 Task: Toggle the preview mark editor selection .
Action: Mouse moved to (17, 578)
Screenshot: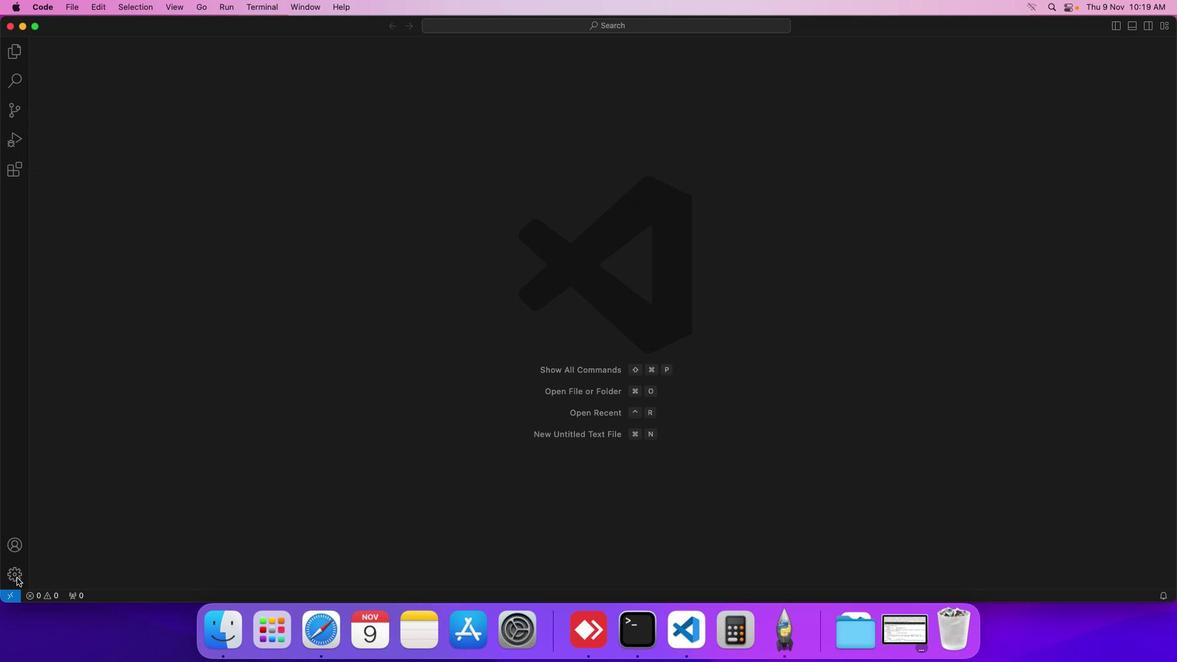
Action: Mouse pressed left at (17, 578)
Screenshot: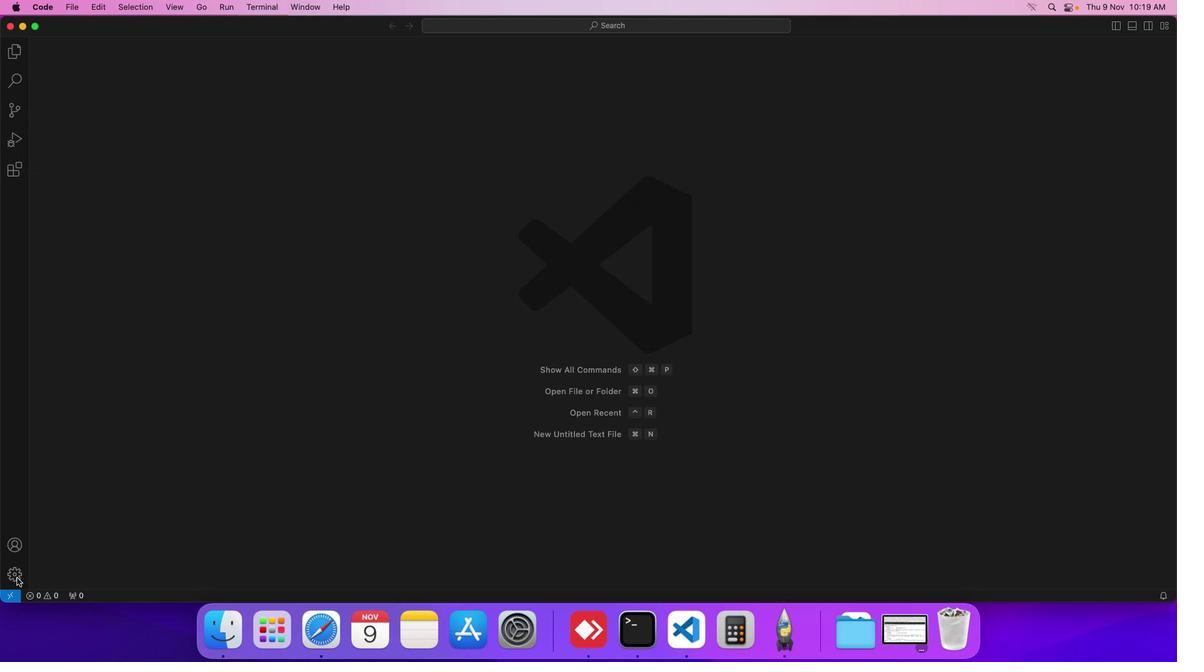 
Action: Mouse moved to (118, 481)
Screenshot: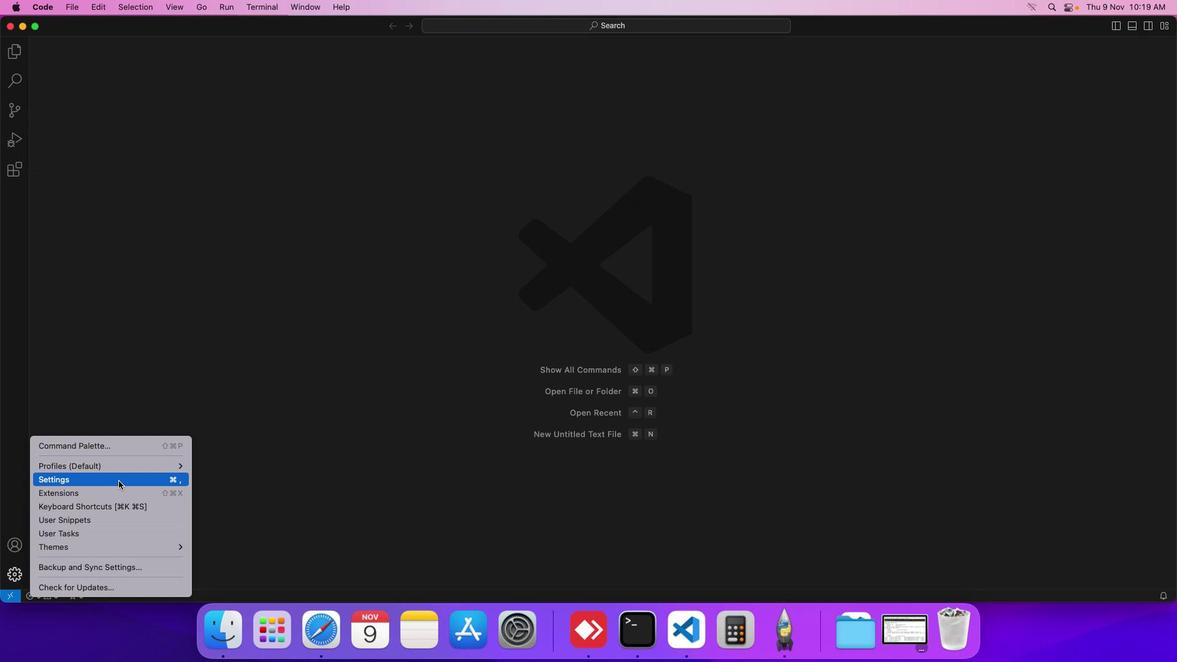 
Action: Mouse pressed left at (118, 481)
Screenshot: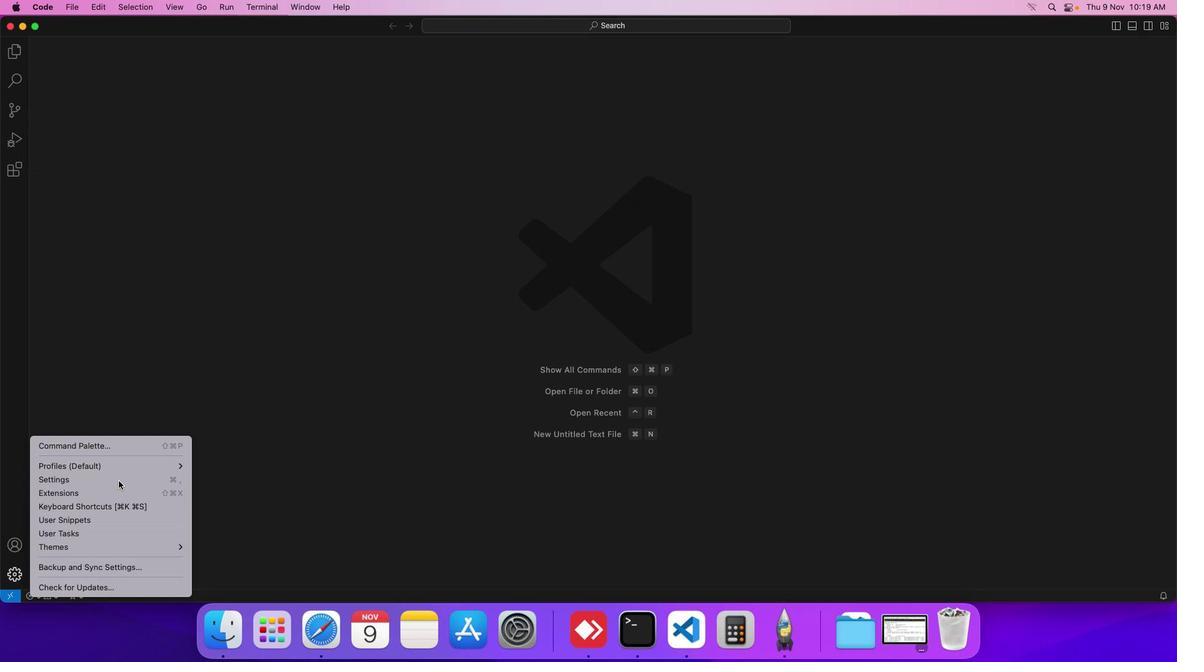 
Action: Mouse moved to (300, 220)
Screenshot: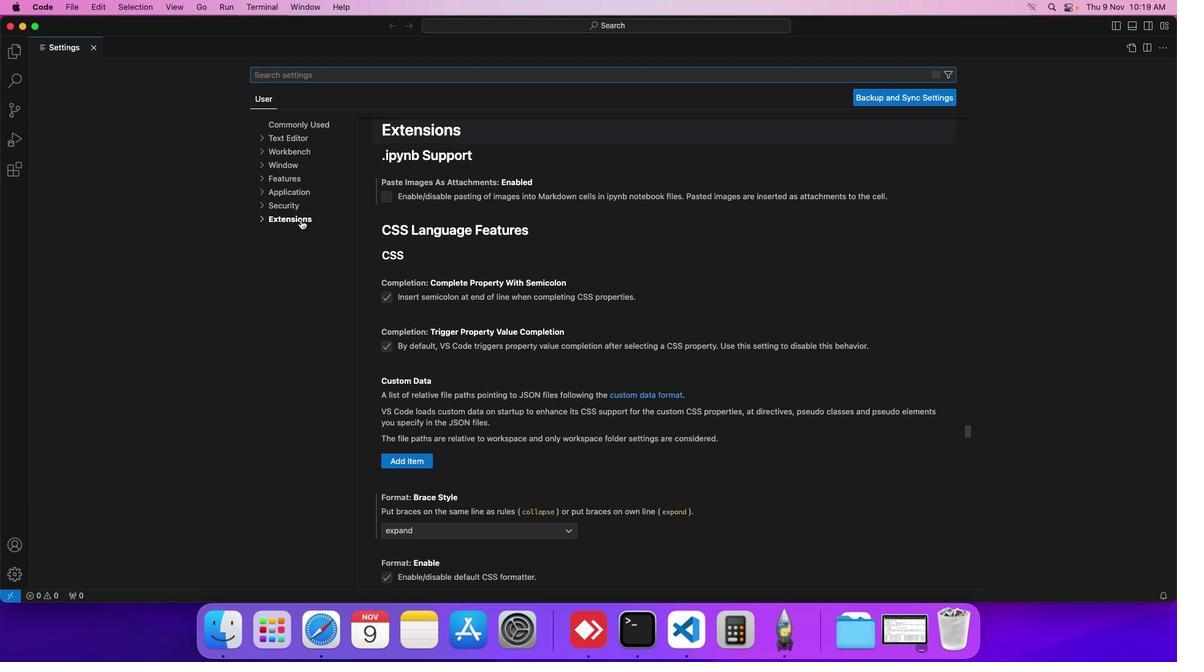 
Action: Mouse pressed left at (300, 220)
Screenshot: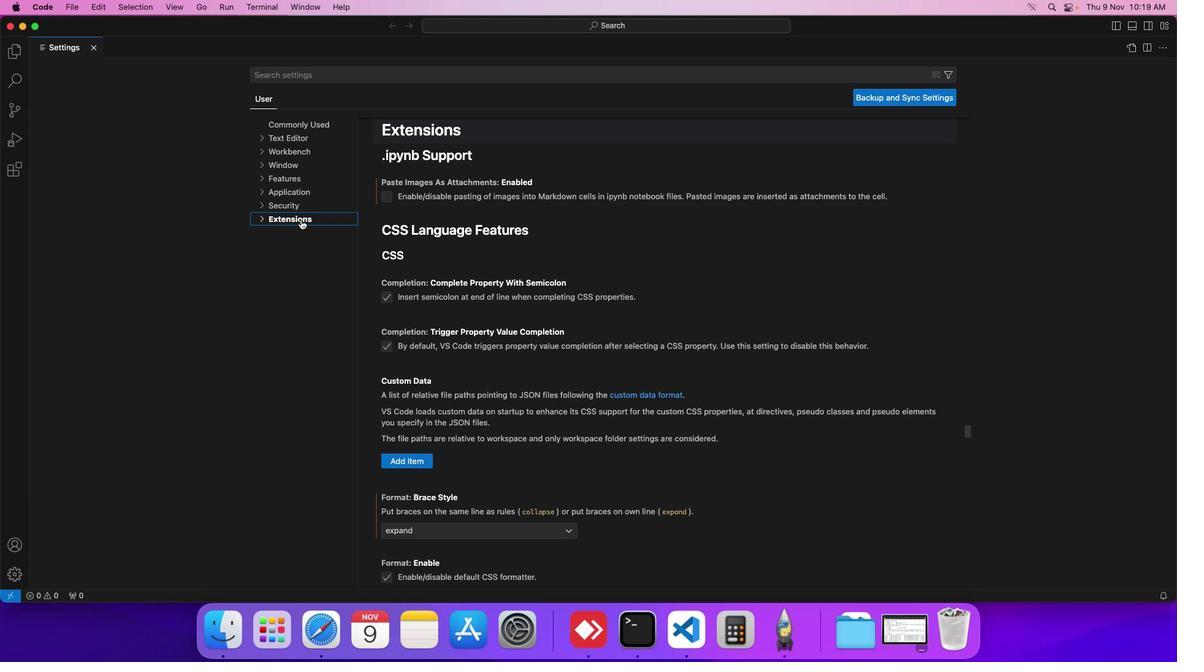
Action: Mouse moved to (288, 379)
Screenshot: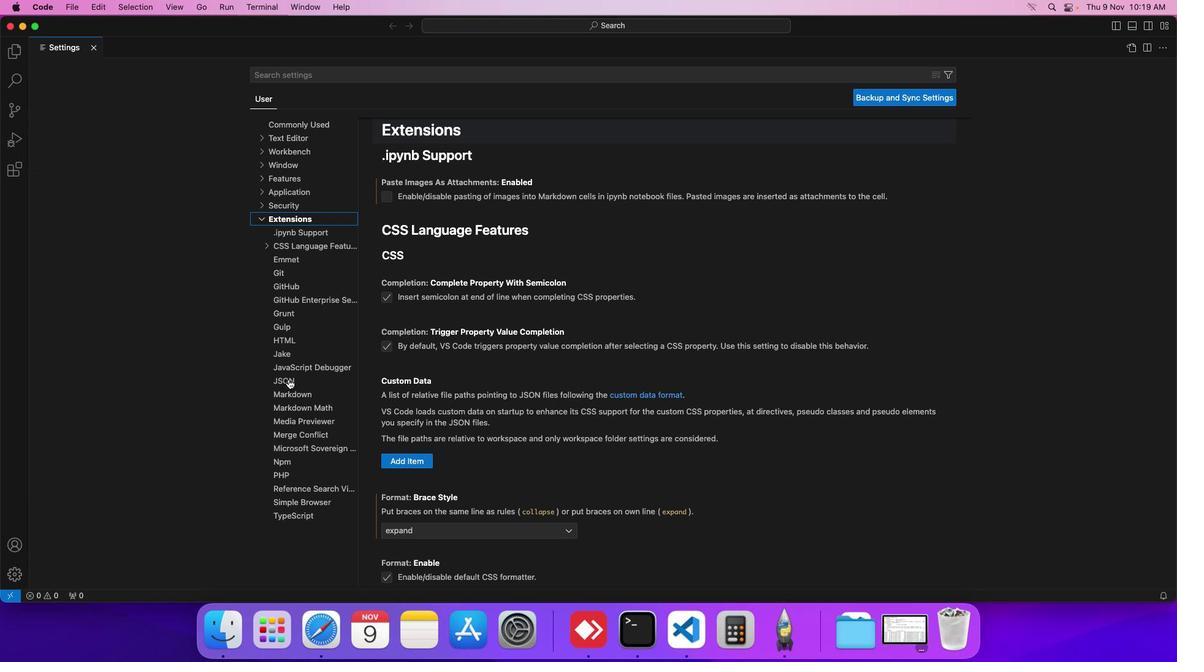 
Action: Mouse pressed left at (288, 379)
Screenshot: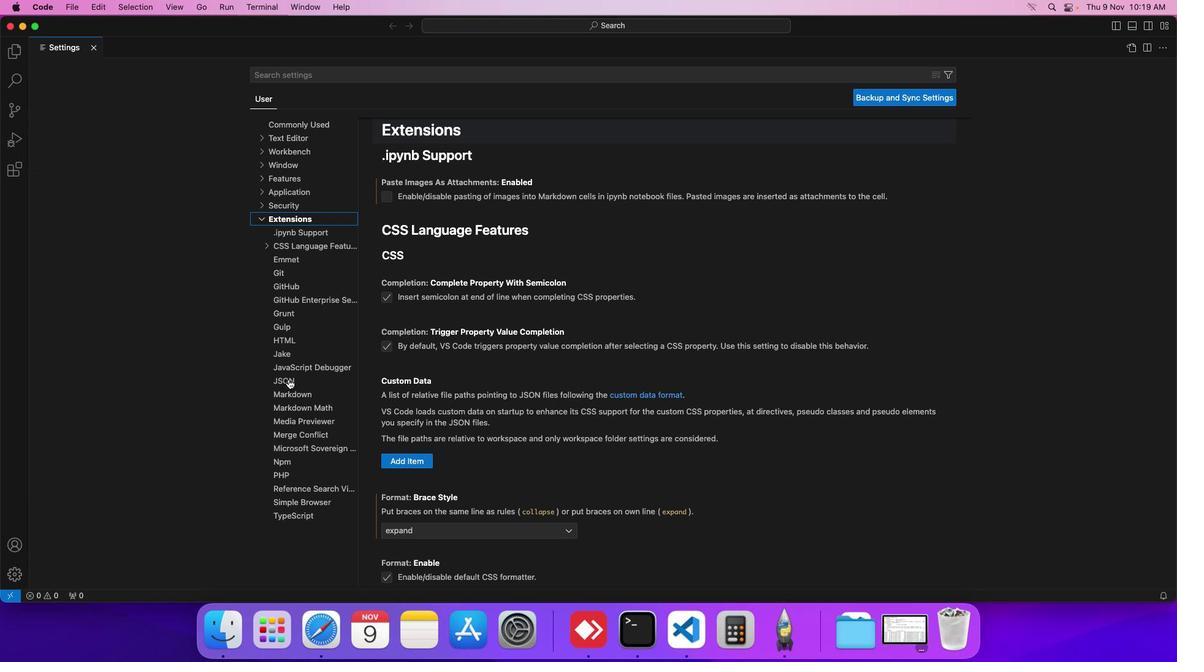 
Action: Mouse moved to (387, 410)
Screenshot: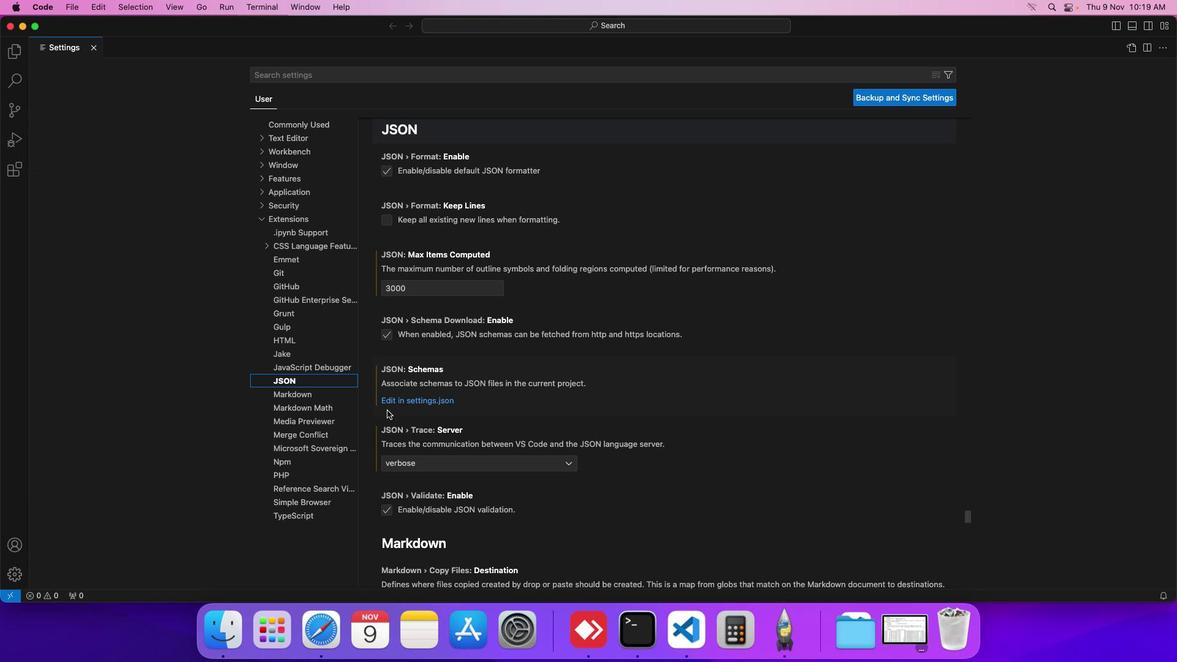 
Action: Mouse scrolled (387, 410) with delta (0, 0)
Screenshot: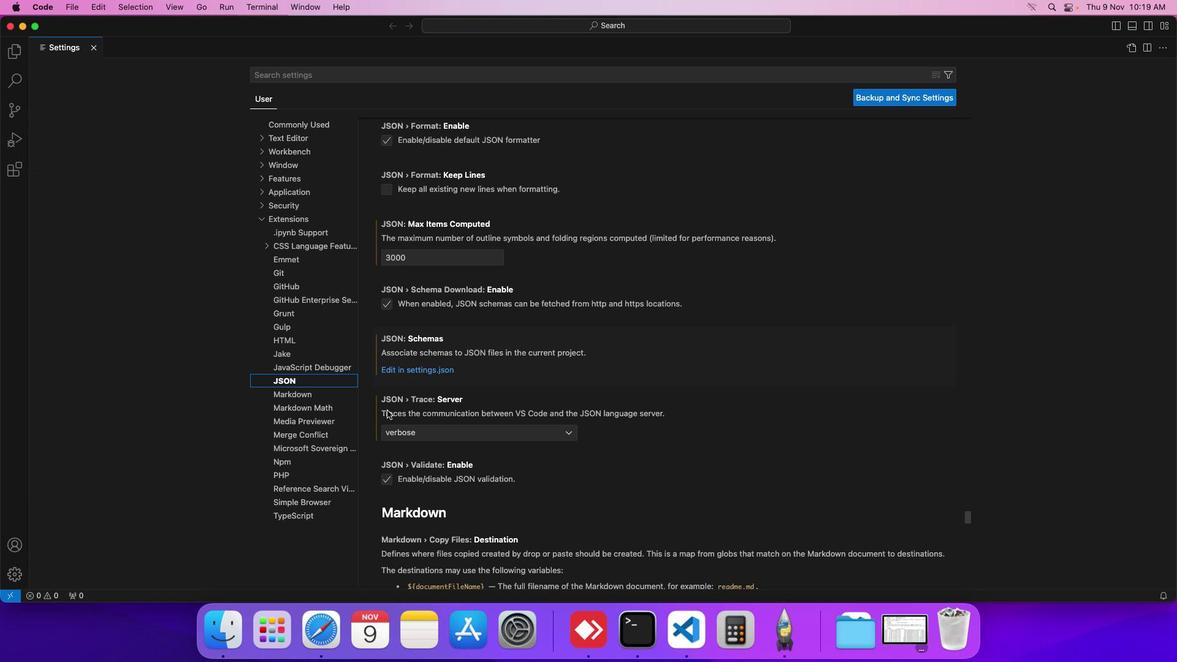 
Action: Mouse scrolled (387, 410) with delta (0, 0)
Screenshot: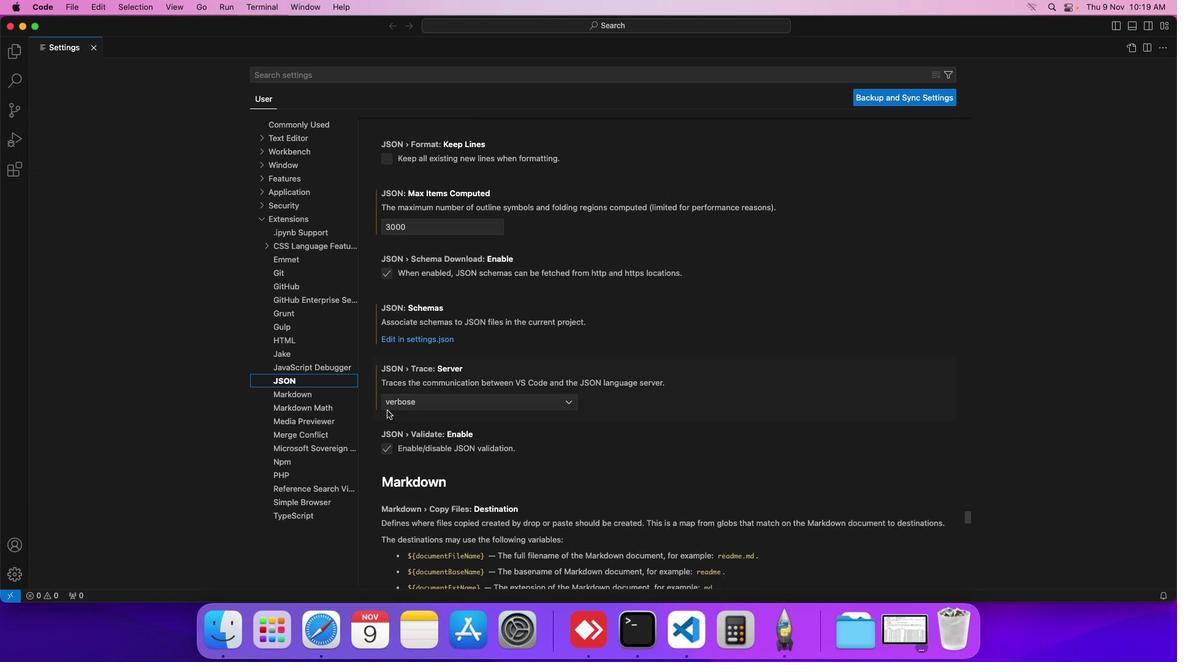 
Action: Mouse scrolled (387, 410) with delta (0, 0)
Screenshot: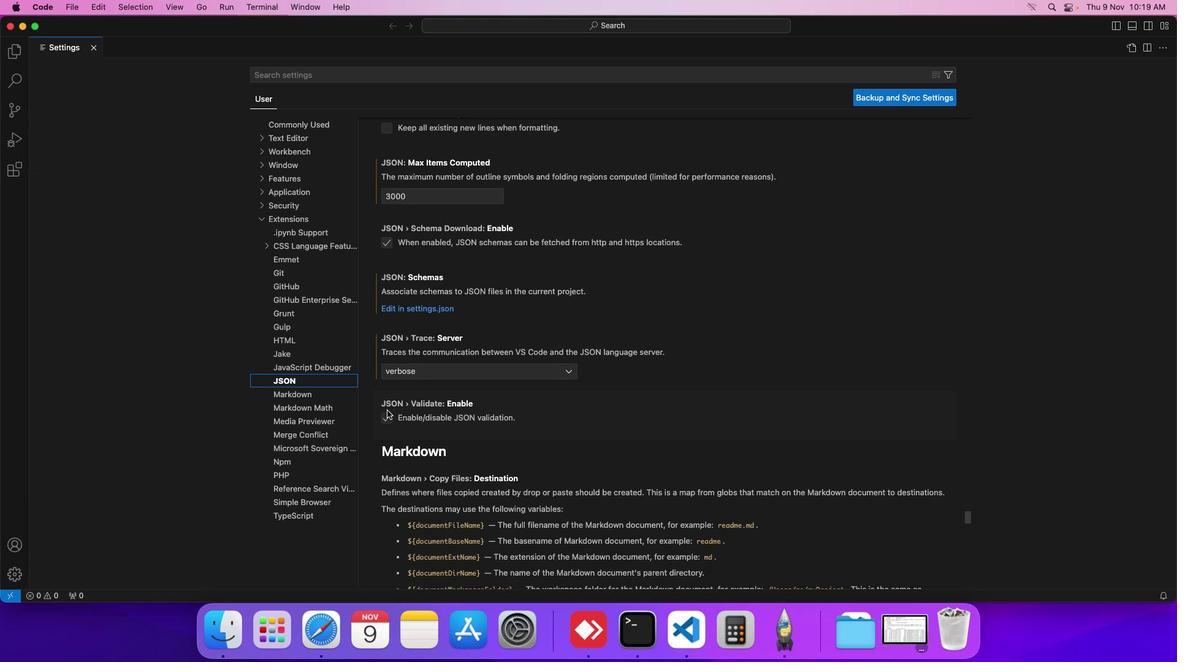 
Action: Mouse scrolled (387, 410) with delta (0, 0)
Screenshot: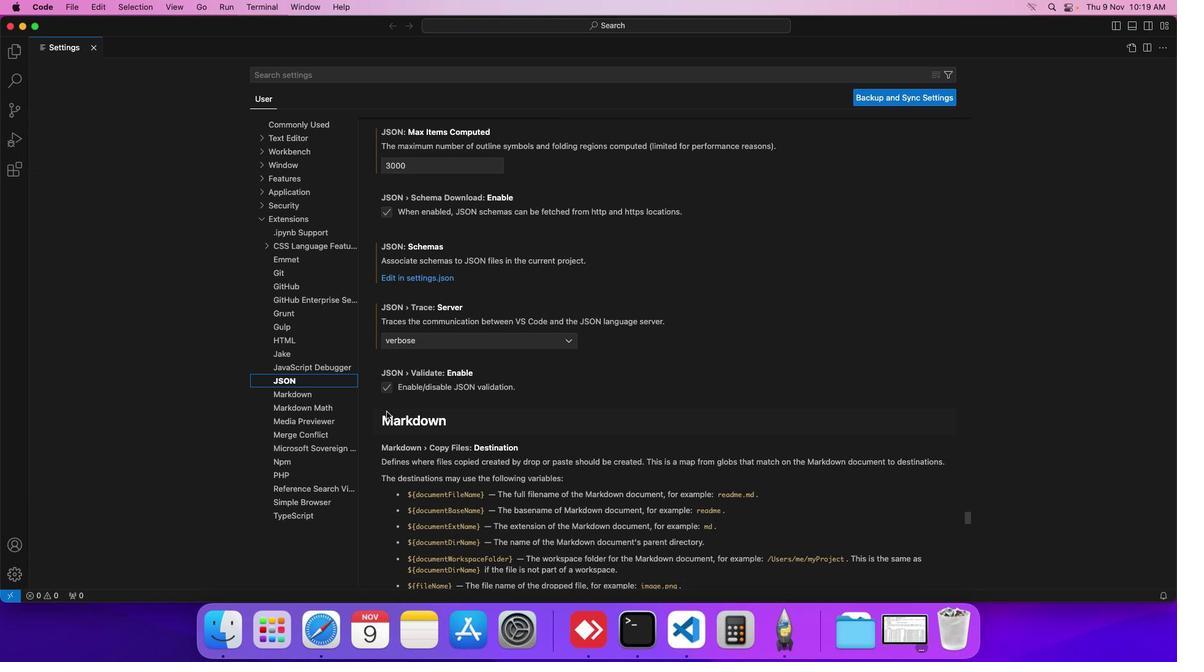 
Action: Mouse moved to (386, 412)
Screenshot: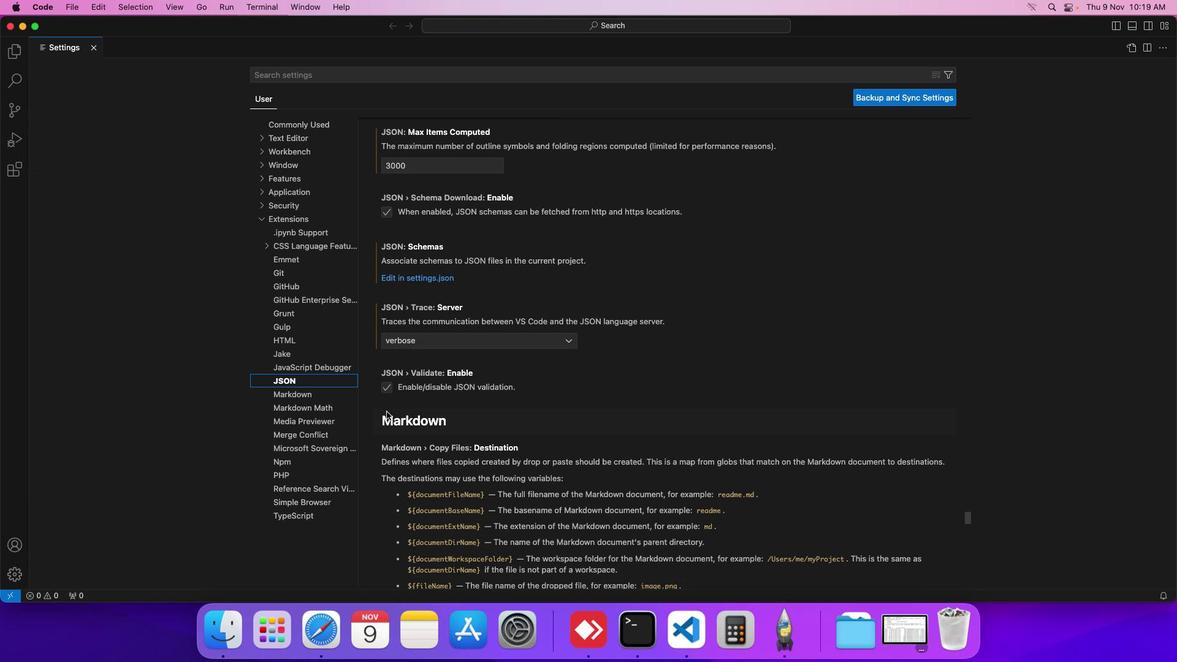 
Action: Mouse scrolled (386, 412) with delta (0, 0)
Screenshot: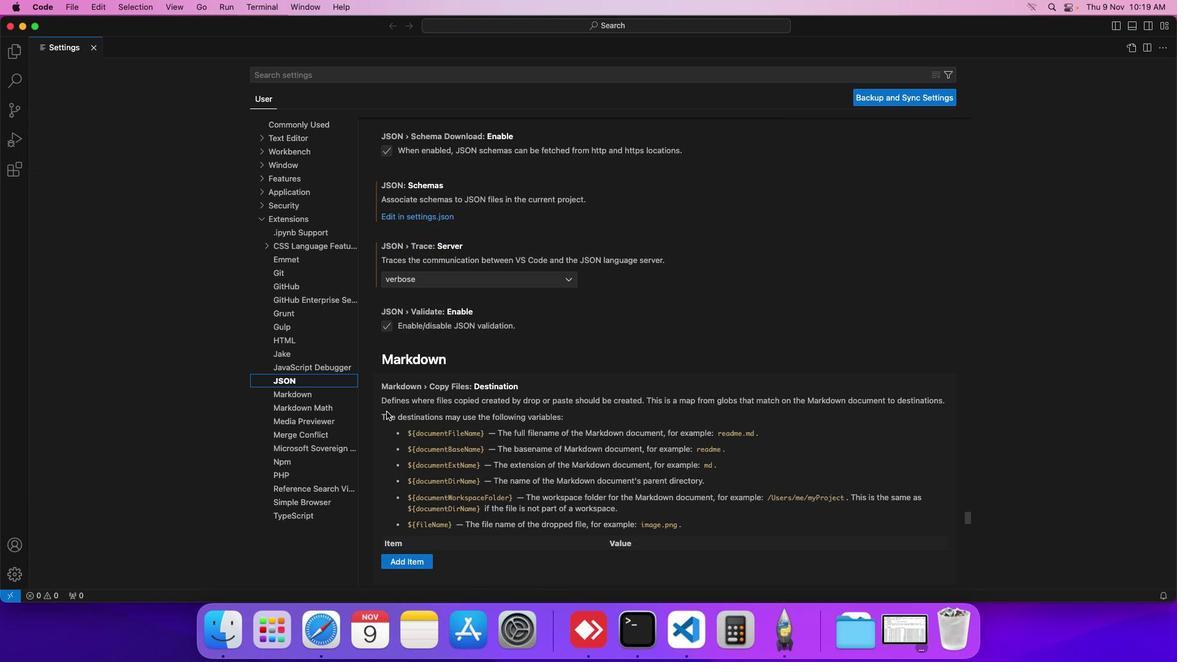 
Action: Mouse scrolled (386, 412) with delta (0, 0)
Screenshot: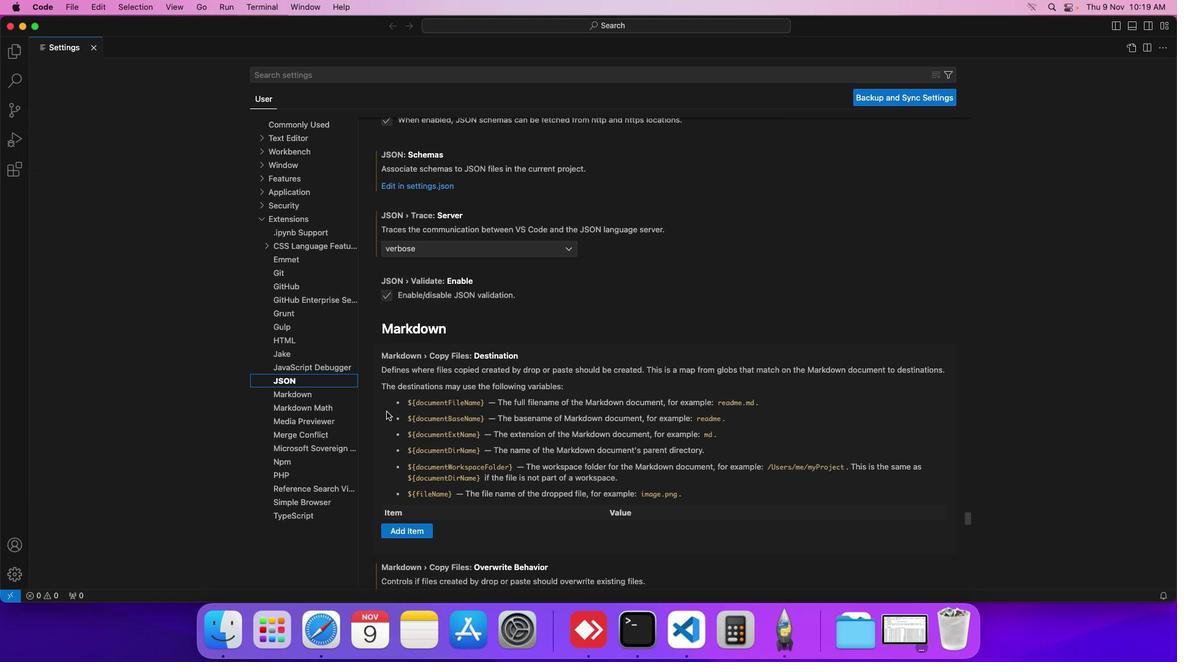 
Action: Mouse scrolled (386, 412) with delta (0, 0)
Screenshot: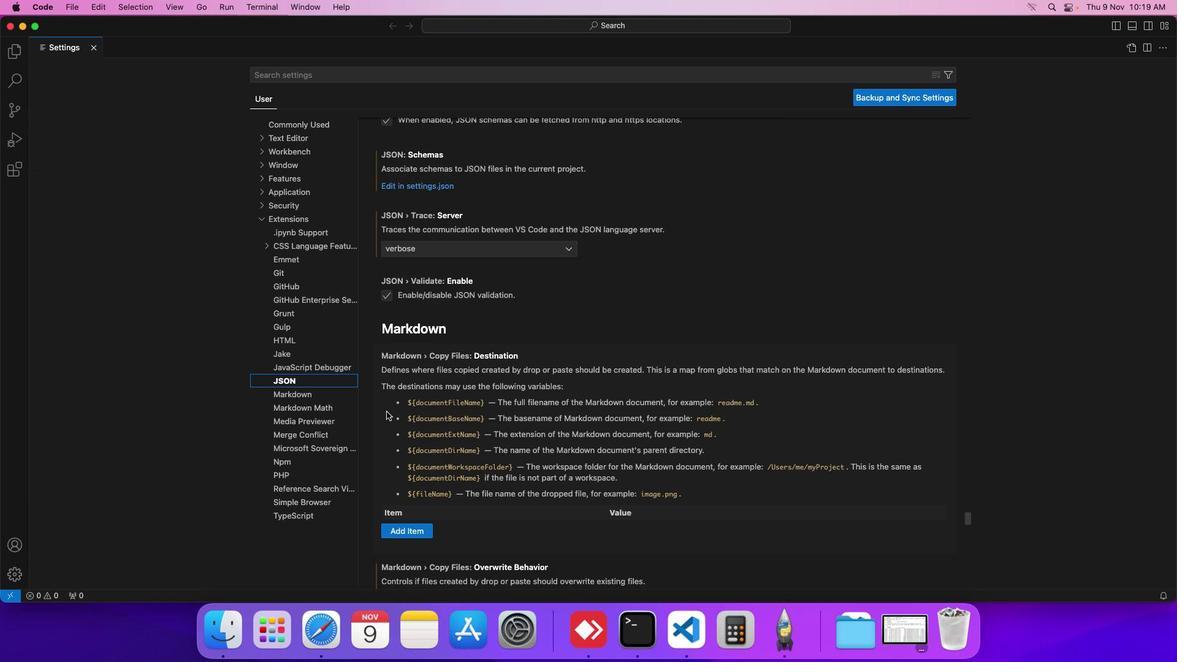 
Action: Mouse scrolled (386, 412) with delta (0, 0)
Screenshot: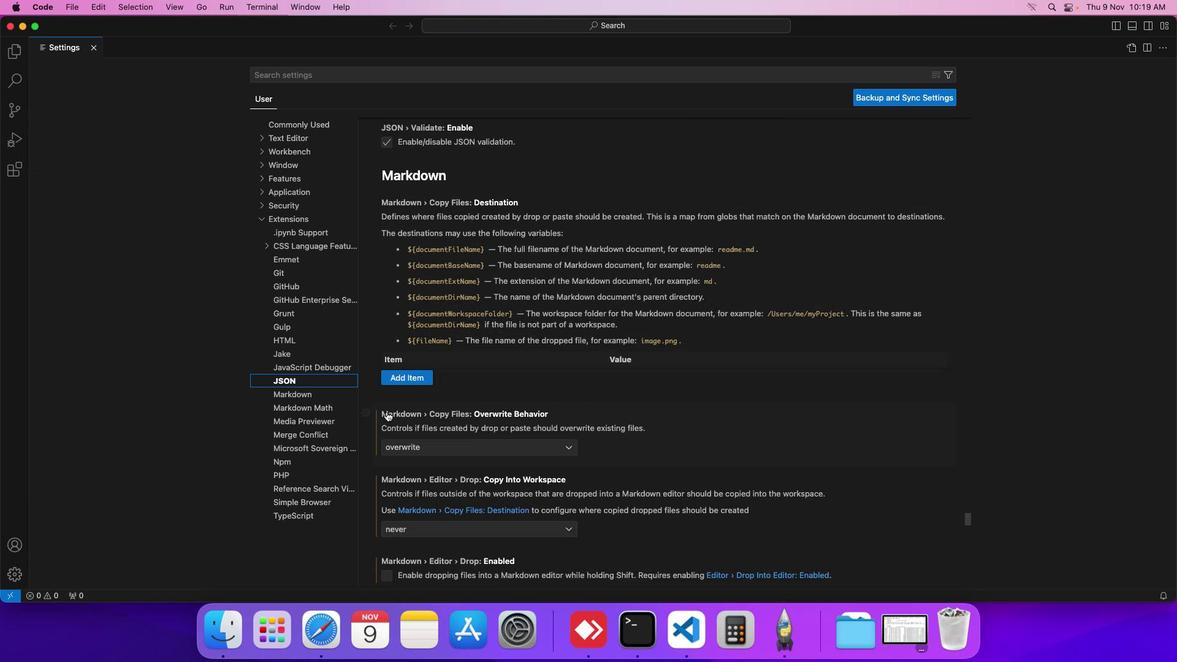 
Action: Mouse scrolled (386, 412) with delta (0, 0)
Screenshot: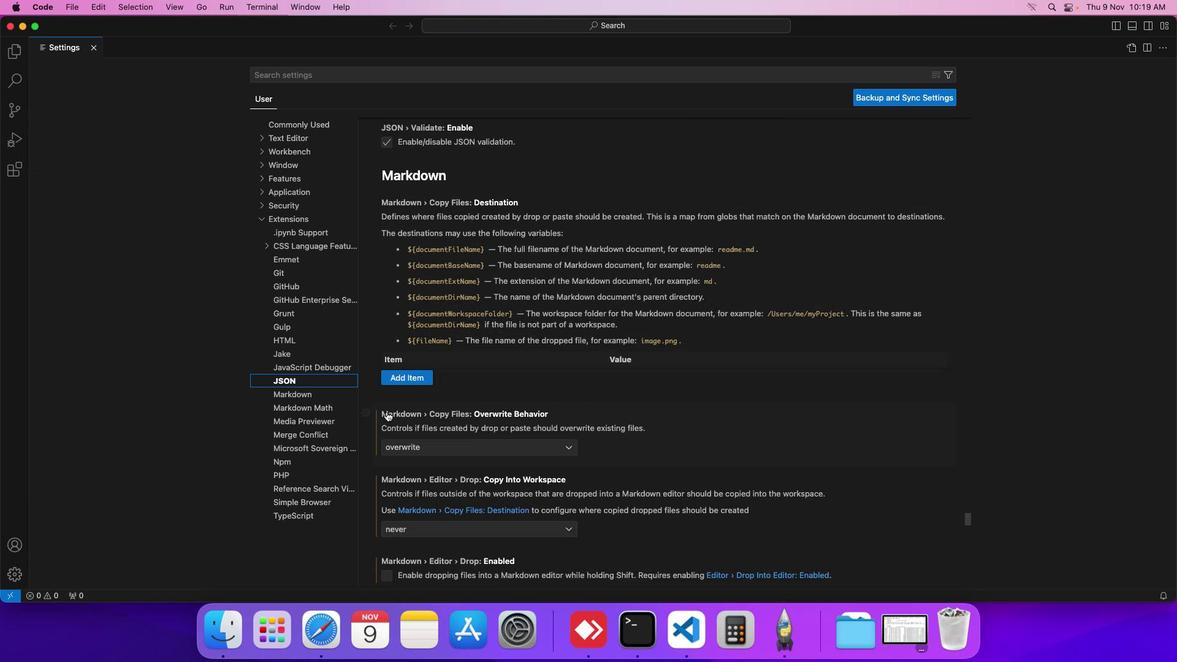 
Action: Mouse scrolled (386, 412) with delta (0, -1)
Screenshot: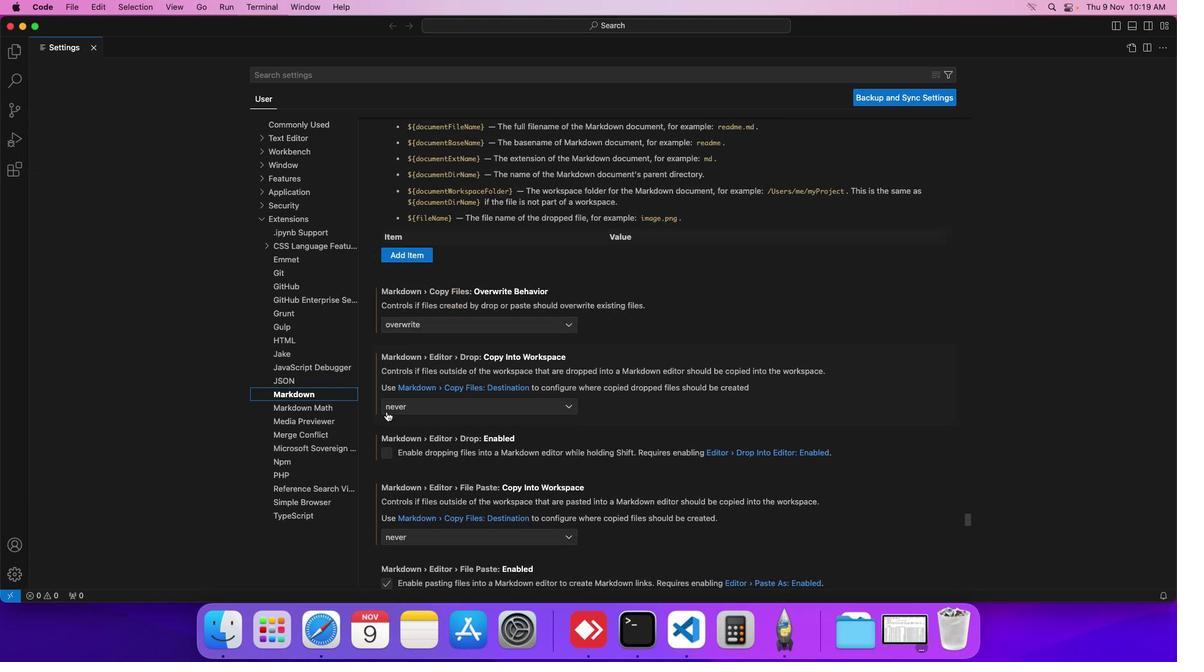 
Action: Mouse scrolled (386, 412) with delta (0, -2)
Screenshot: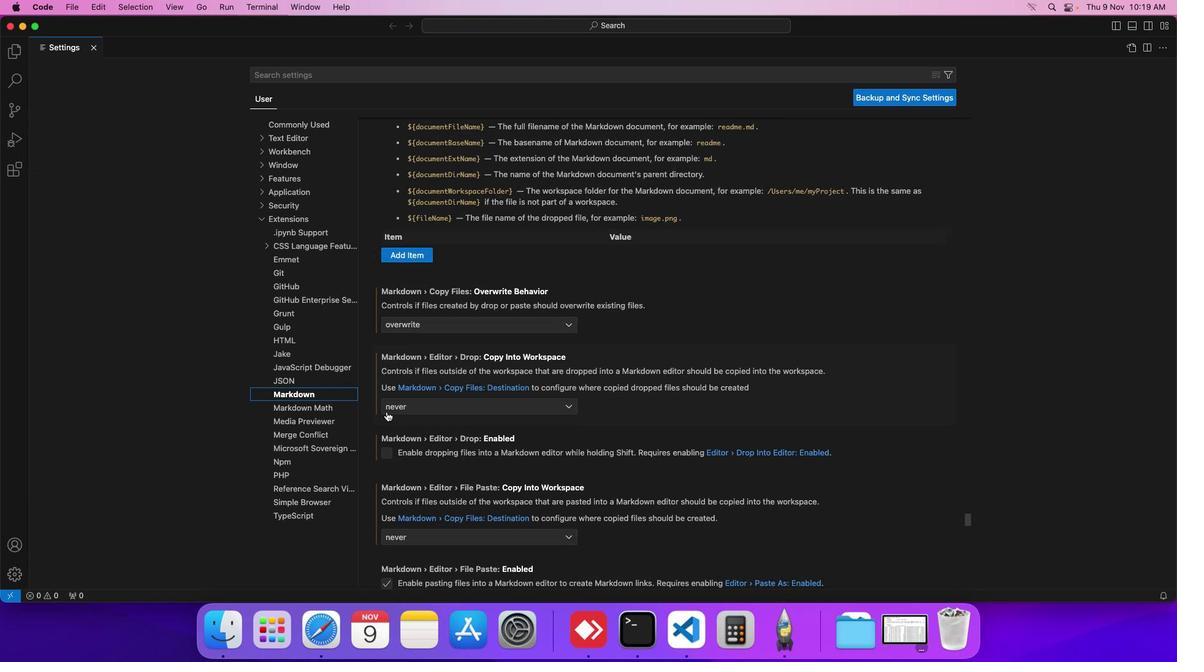 
Action: Mouse scrolled (386, 412) with delta (0, 0)
Screenshot: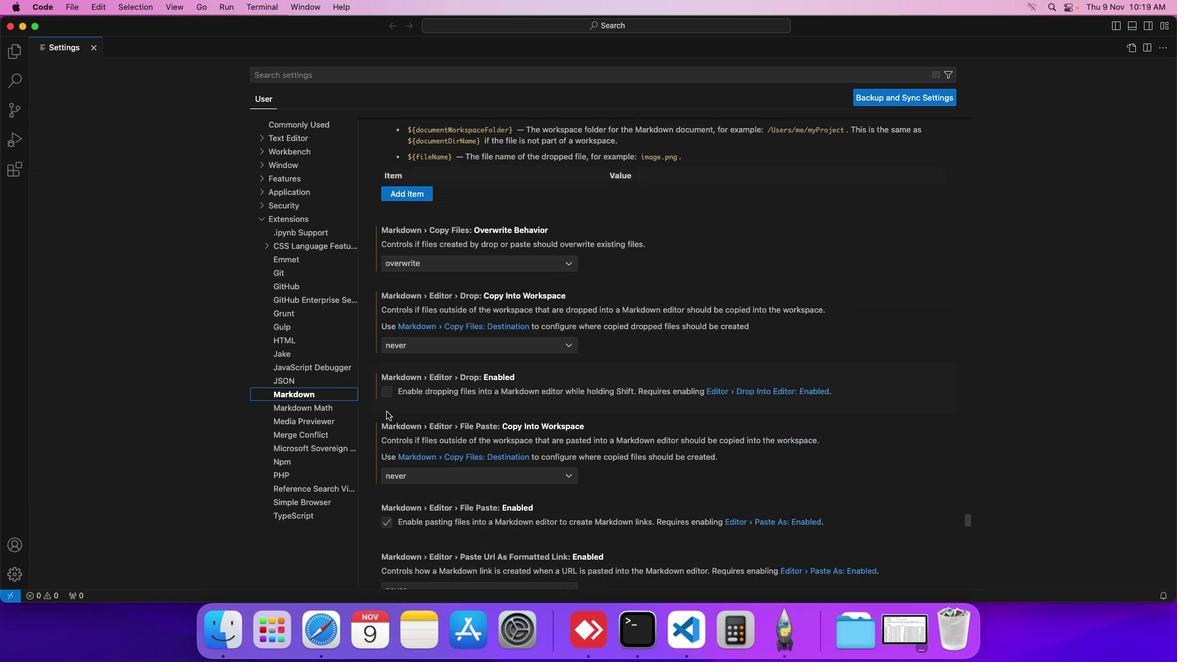 
Action: Mouse scrolled (386, 412) with delta (0, 0)
Screenshot: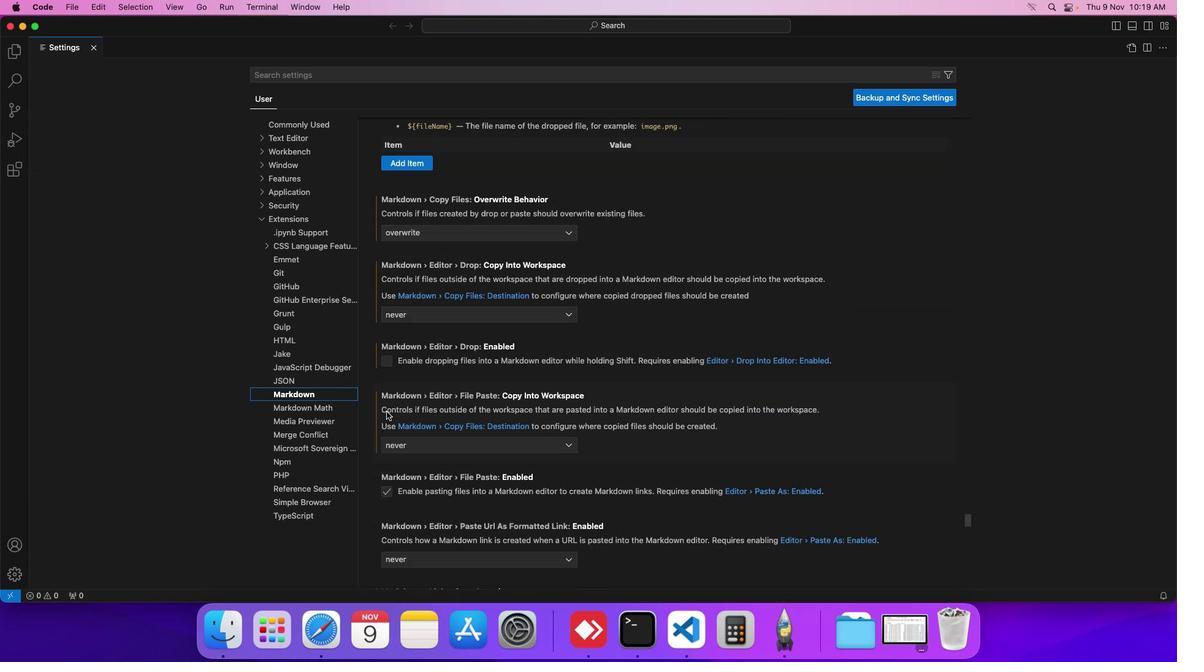 
Action: Mouse scrolled (386, 412) with delta (0, 0)
Screenshot: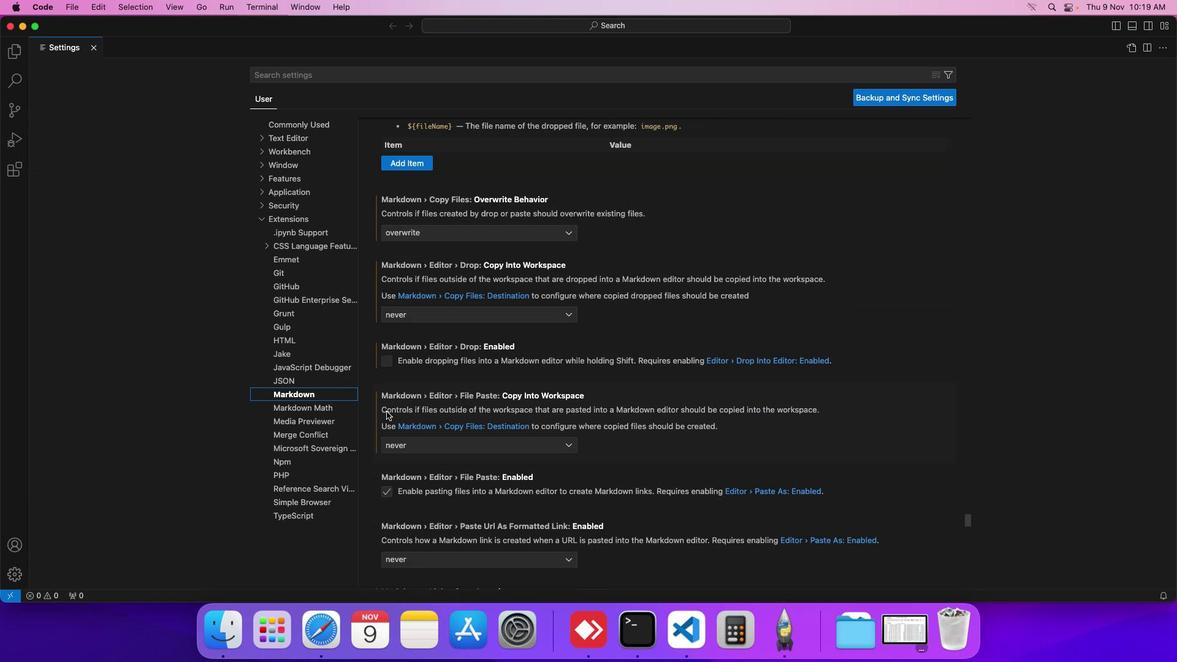 
Action: Mouse scrolled (386, 412) with delta (0, 0)
Screenshot: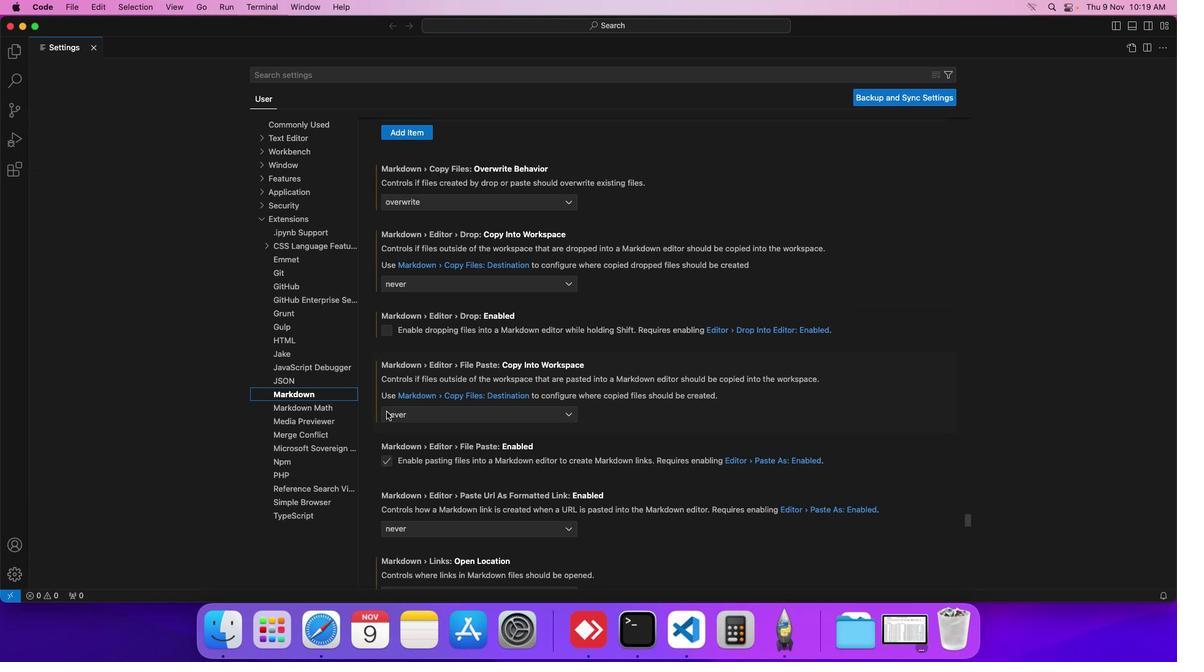 
Action: Mouse scrolled (386, 412) with delta (0, 0)
Screenshot: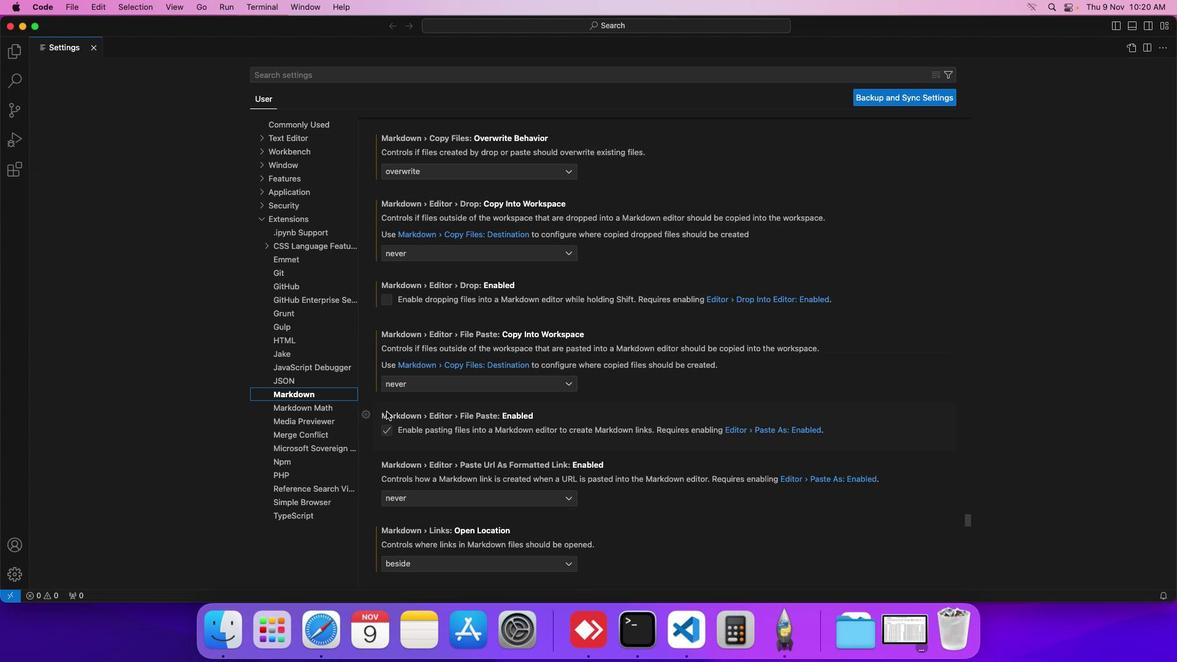 
Action: Mouse scrolled (386, 412) with delta (0, 0)
Screenshot: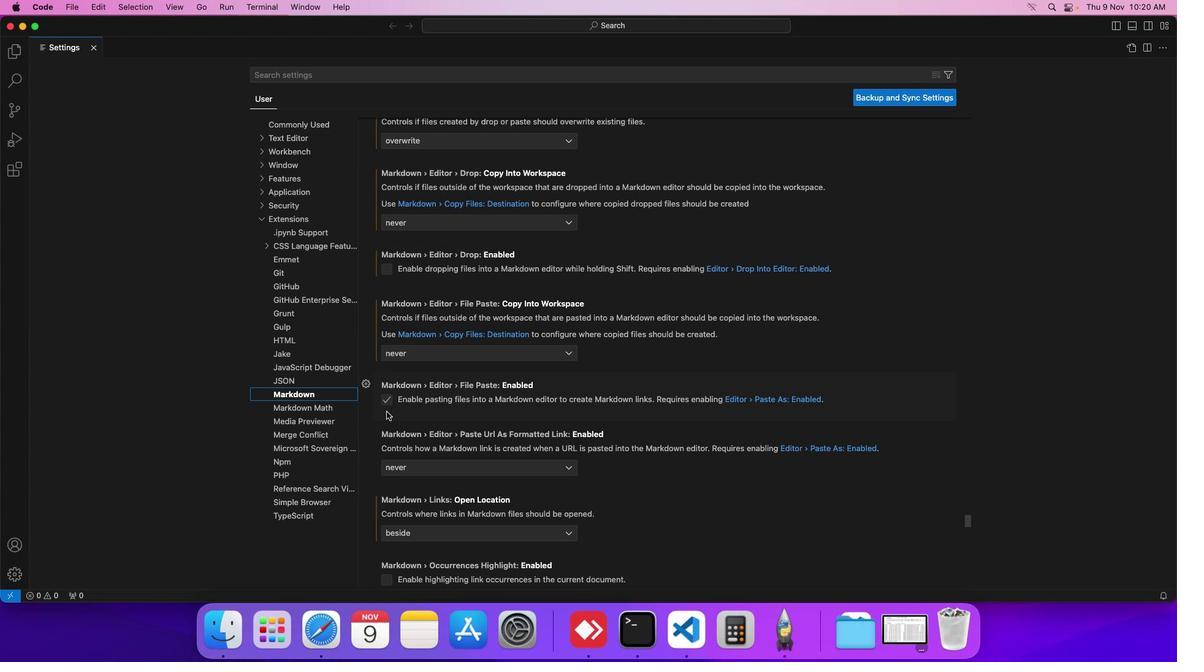 
Action: Mouse scrolled (386, 412) with delta (0, 0)
Screenshot: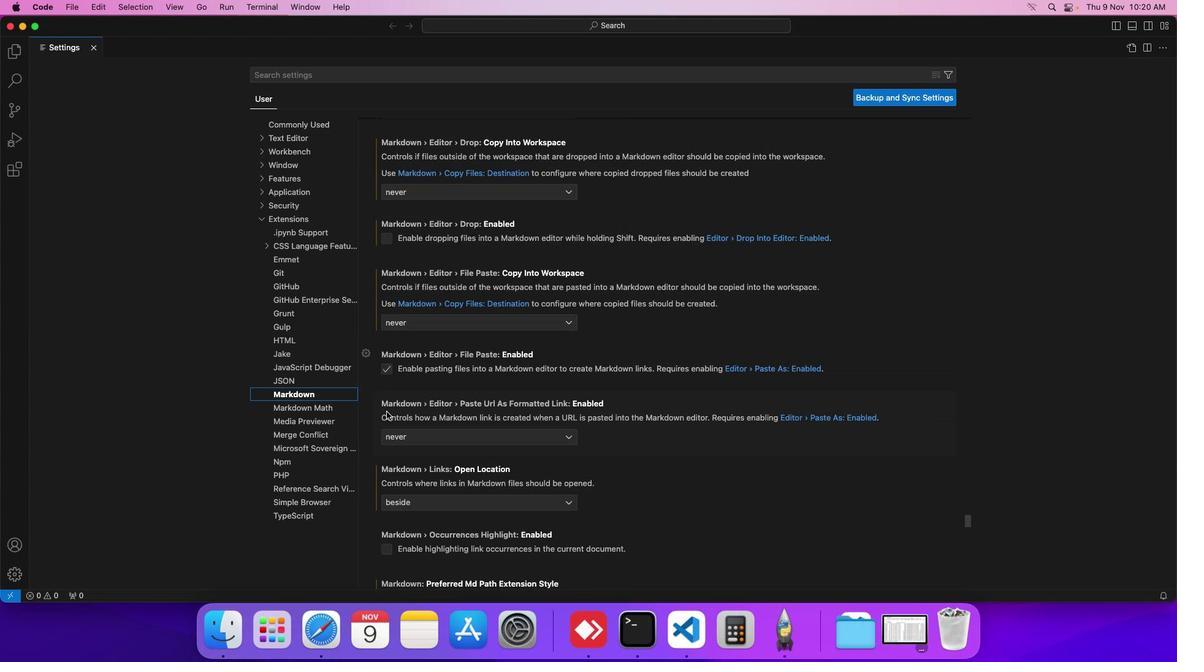 
Action: Mouse scrolled (386, 412) with delta (0, 0)
Screenshot: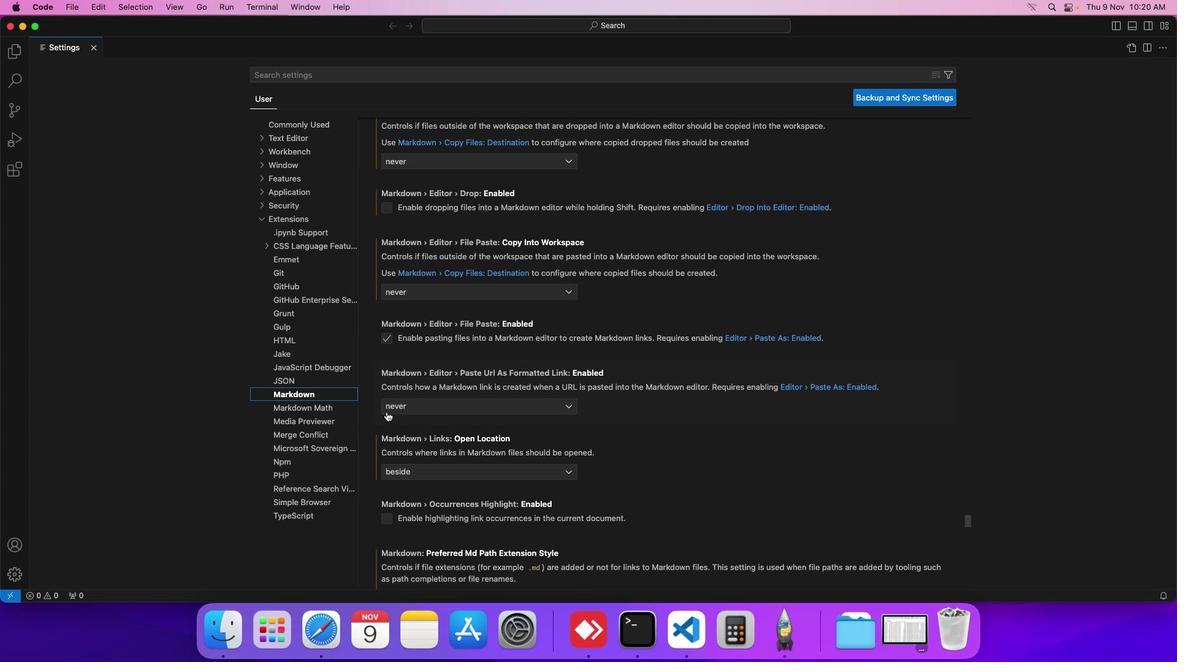 
Action: Mouse scrolled (386, 412) with delta (0, 0)
Screenshot: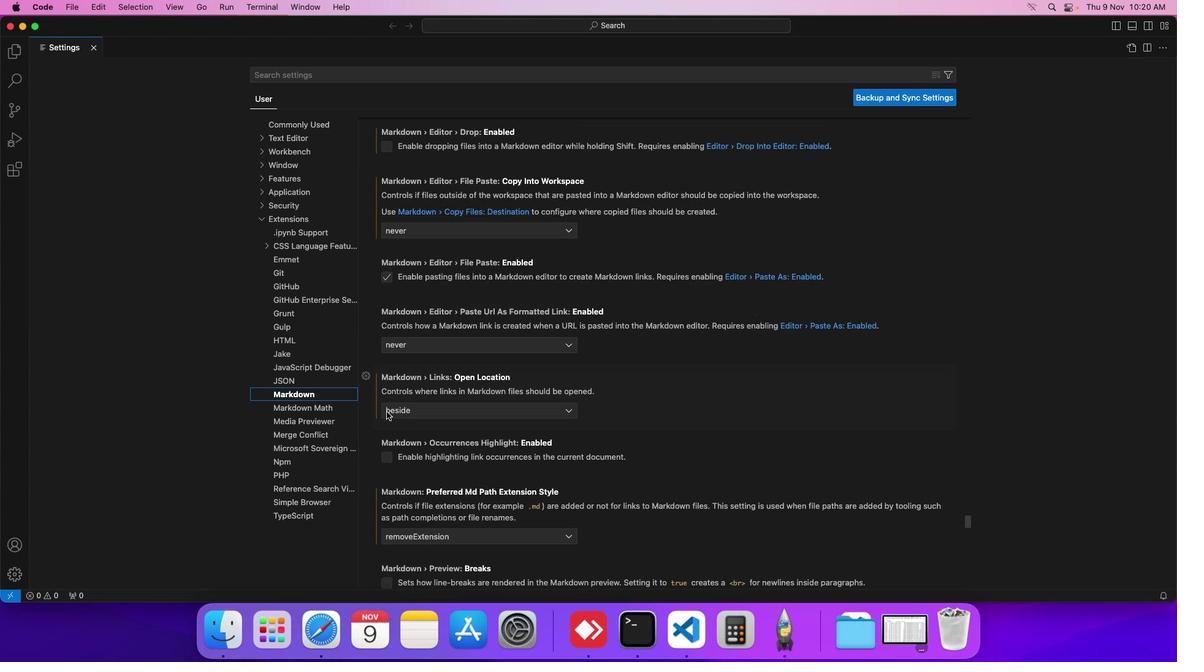 
Action: Mouse scrolled (386, 412) with delta (0, 0)
Screenshot: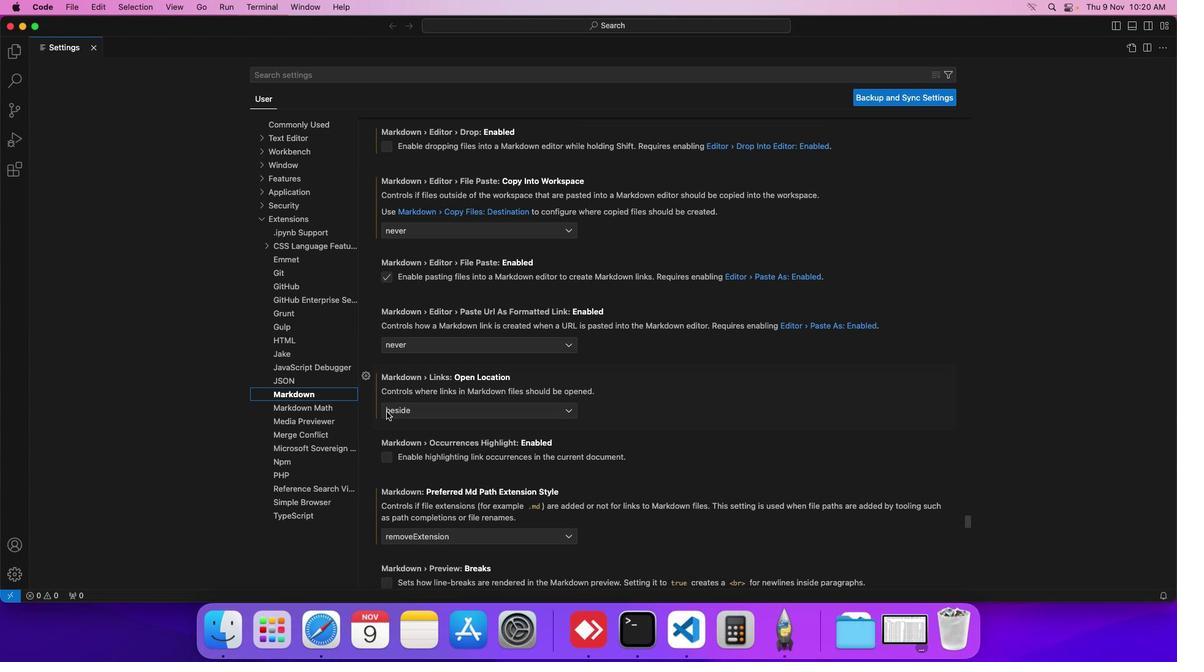 
Action: Mouse scrolled (386, 412) with delta (0, 0)
Screenshot: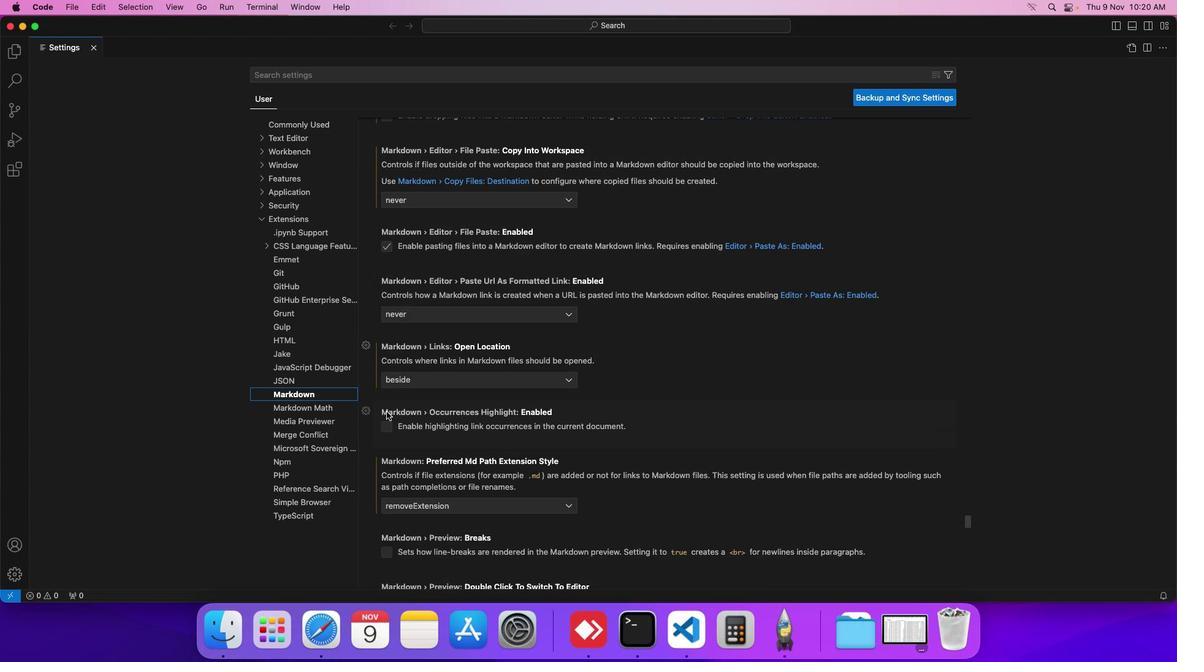 
Action: Mouse scrolled (386, 412) with delta (0, 0)
Screenshot: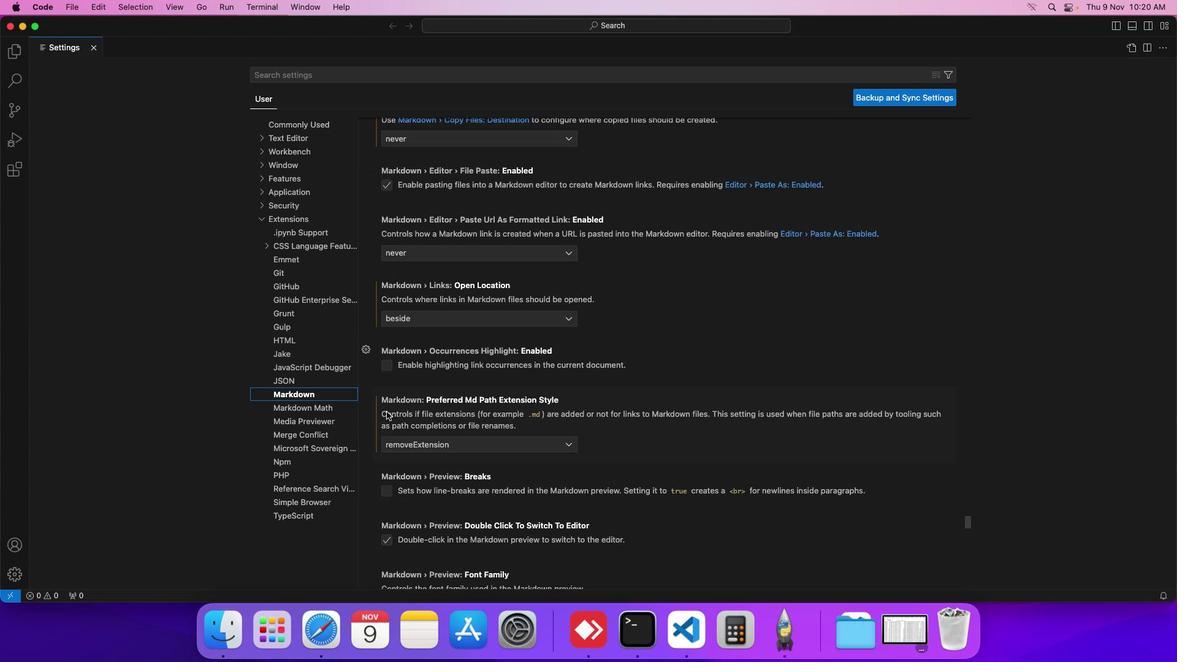 
Action: Mouse scrolled (386, 412) with delta (0, 0)
Screenshot: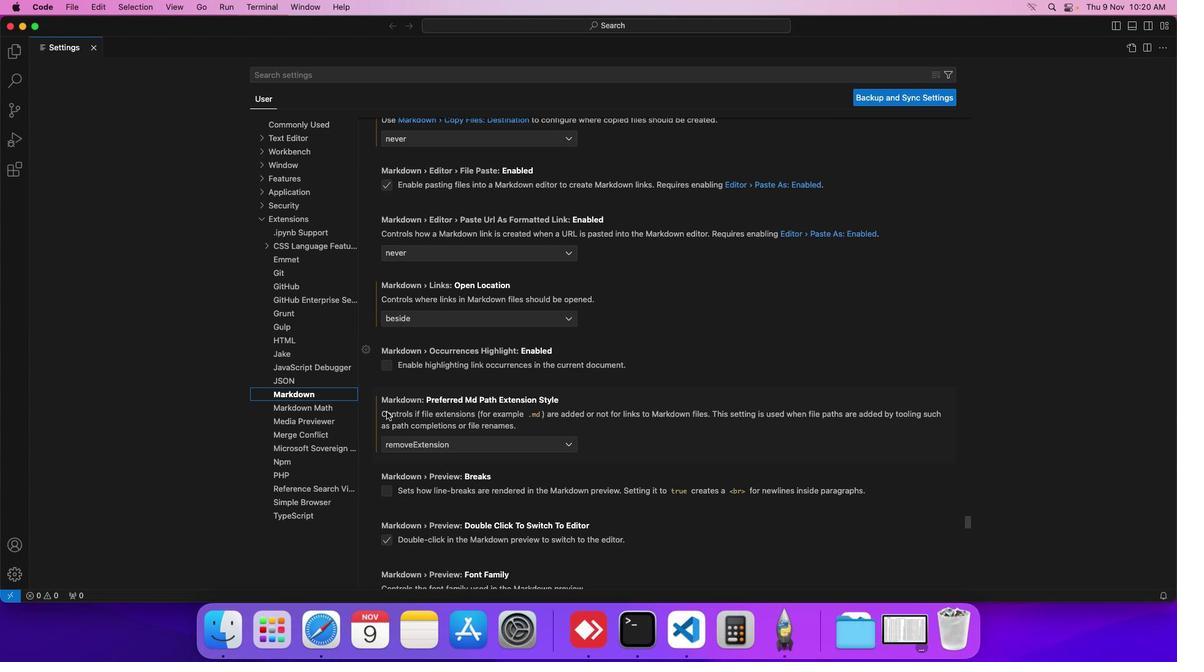 
Action: Mouse scrolled (386, 412) with delta (0, 0)
Screenshot: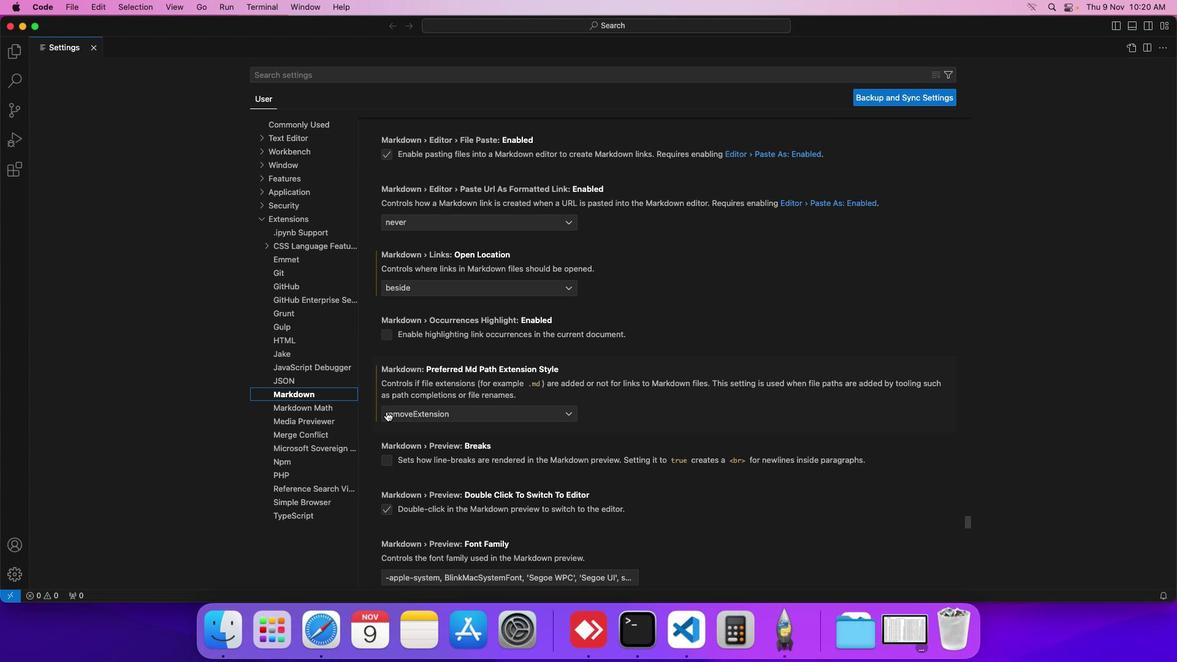 
Action: Mouse scrolled (386, 412) with delta (0, 0)
Screenshot: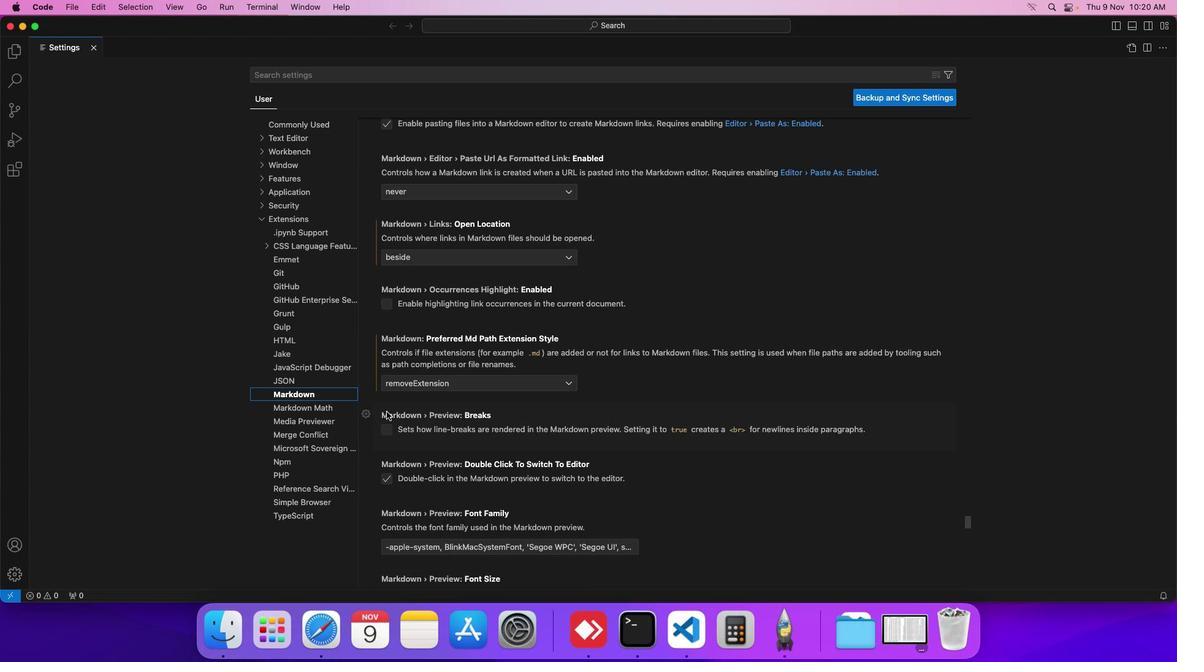 
Action: Mouse scrolled (386, 412) with delta (0, 0)
Screenshot: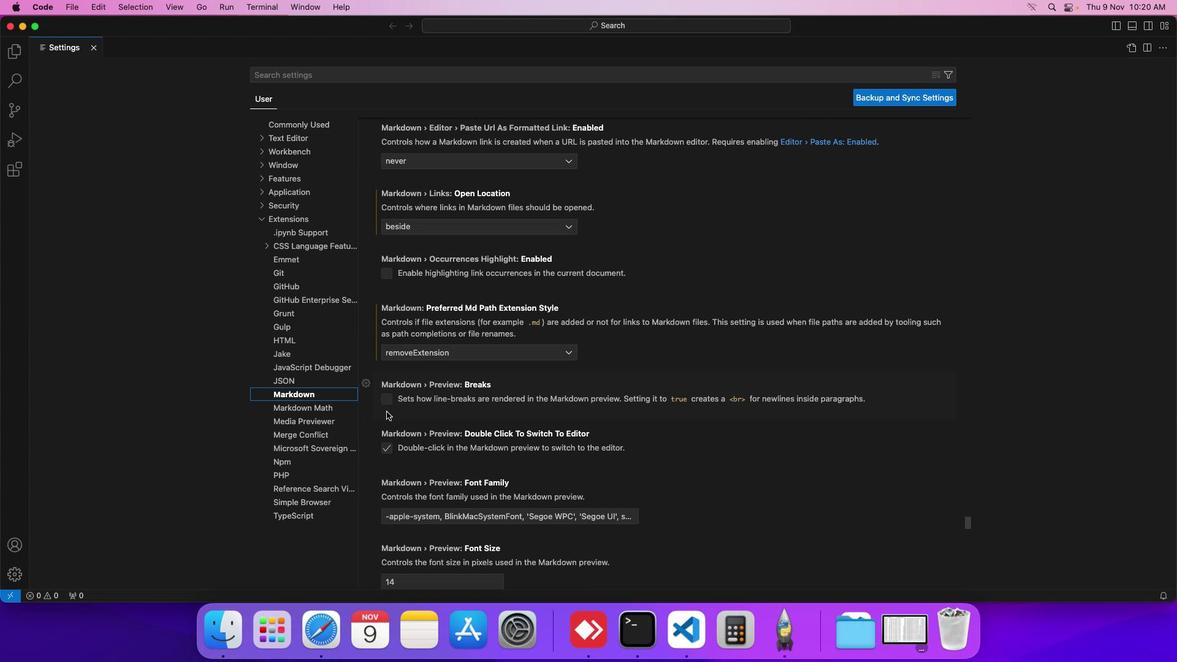 
Action: Mouse scrolled (386, 412) with delta (0, 0)
Screenshot: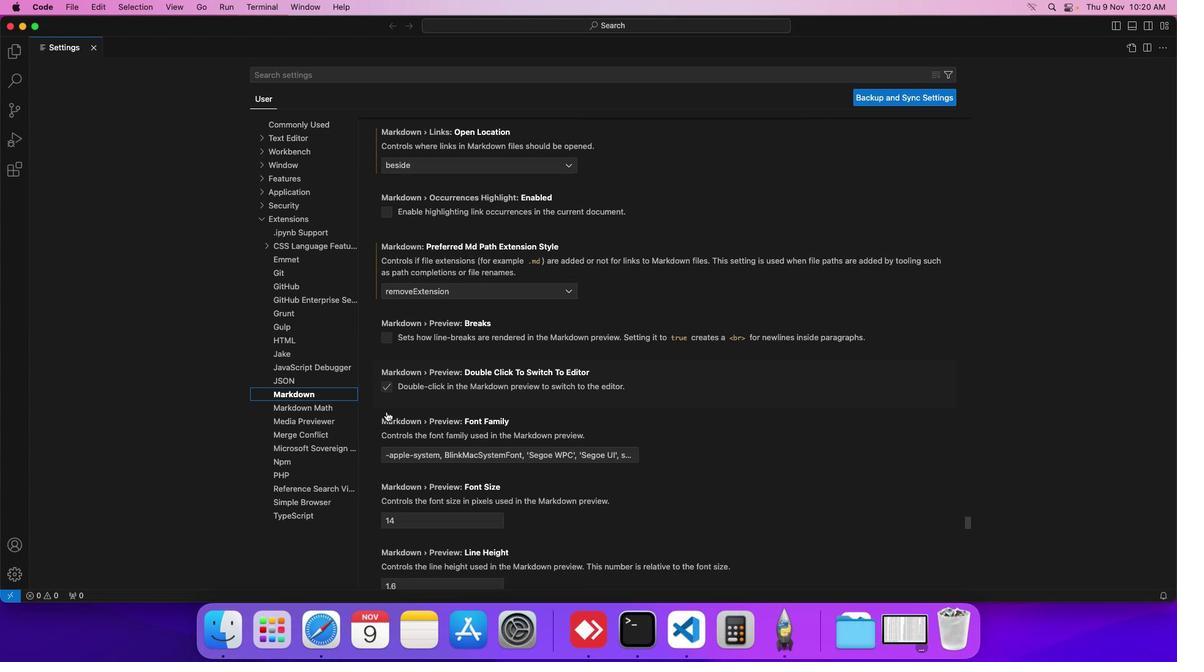 
Action: Mouse scrolled (386, 412) with delta (0, 0)
Screenshot: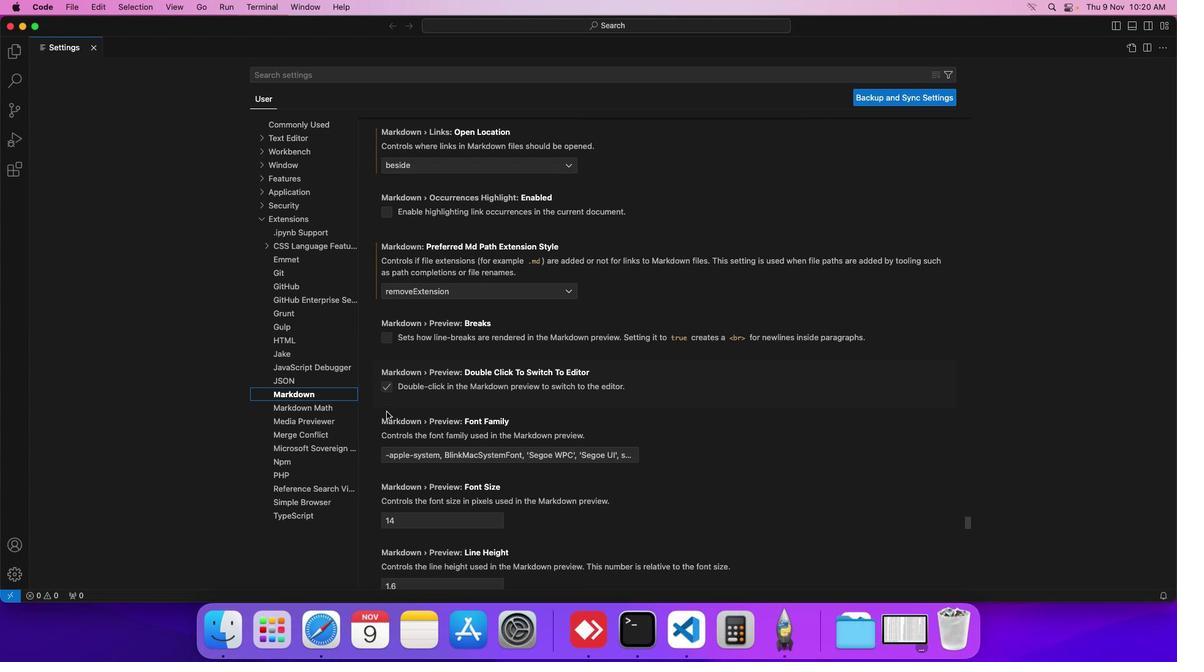 
Action: Mouse scrolled (386, 412) with delta (0, 0)
Screenshot: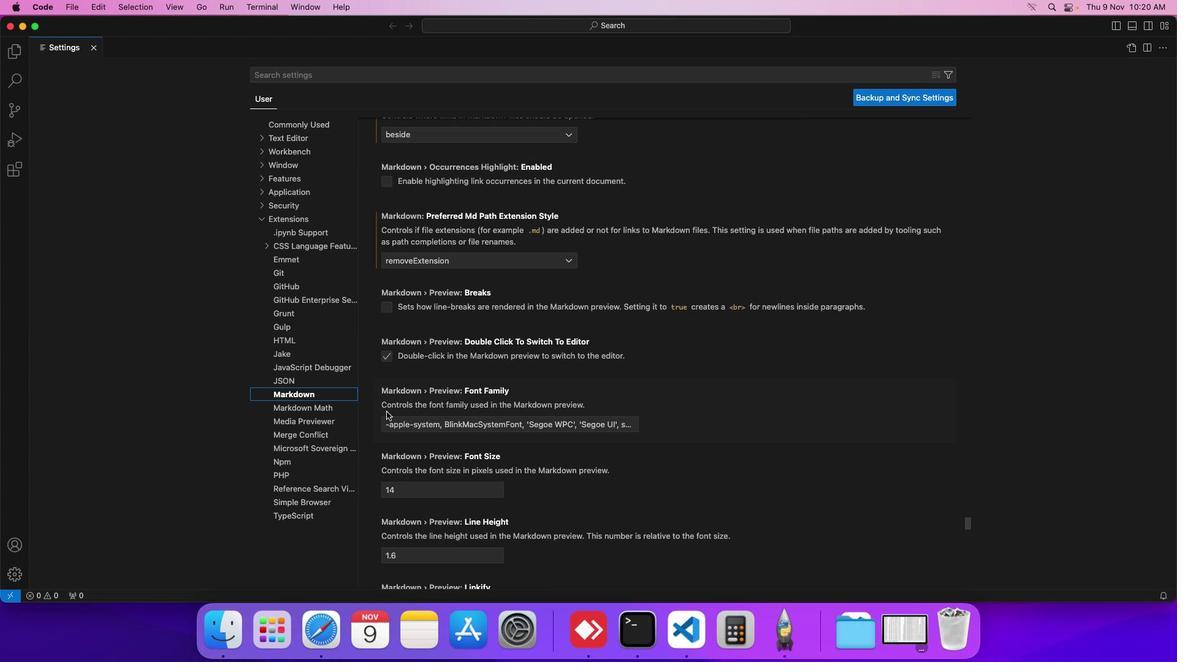 
Action: Mouse scrolled (386, 412) with delta (0, 0)
Screenshot: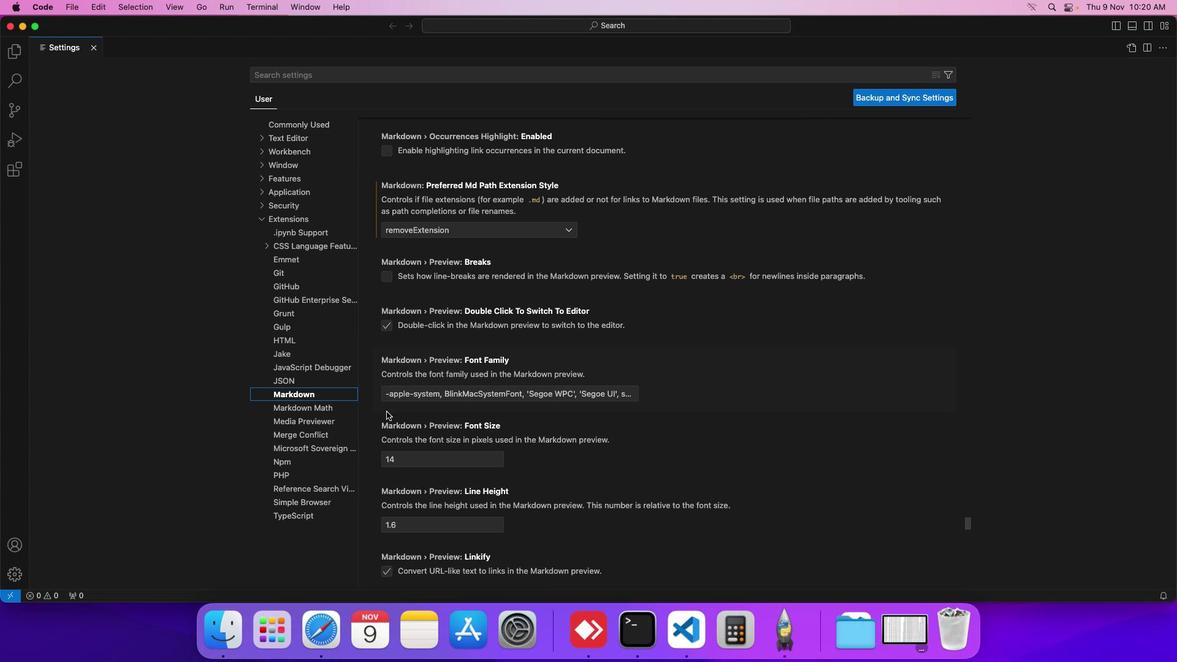 
Action: Mouse scrolled (386, 412) with delta (0, 0)
Screenshot: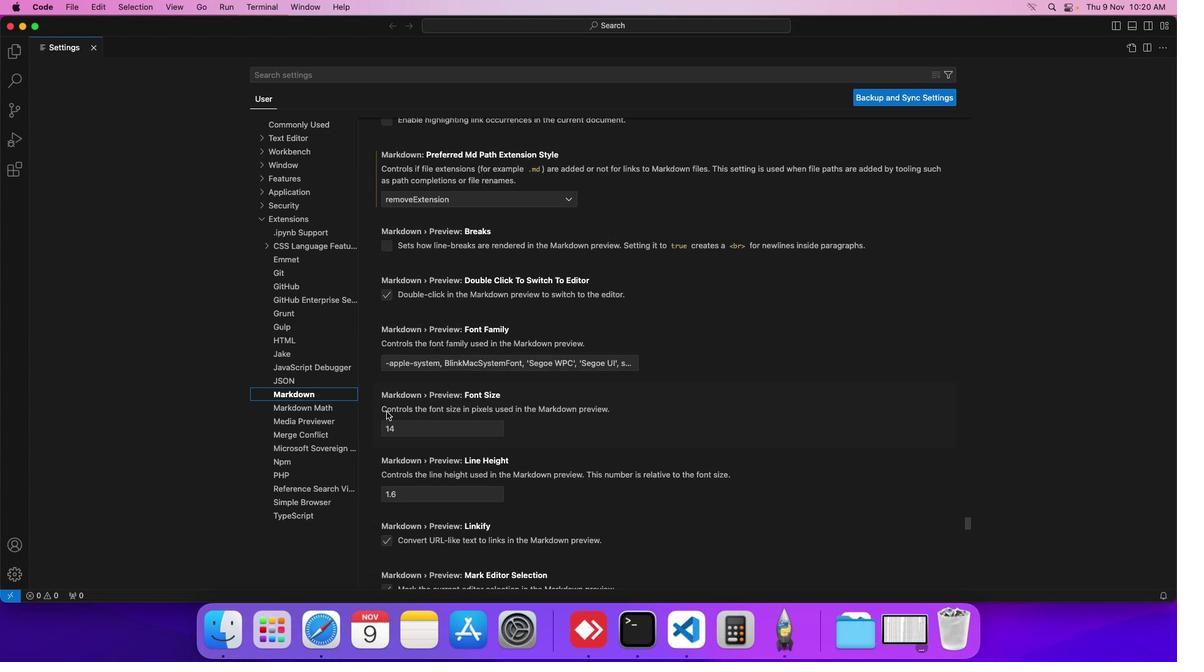 
Action: Mouse scrolled (386, 412) with delta (0, 0)
Screenshot: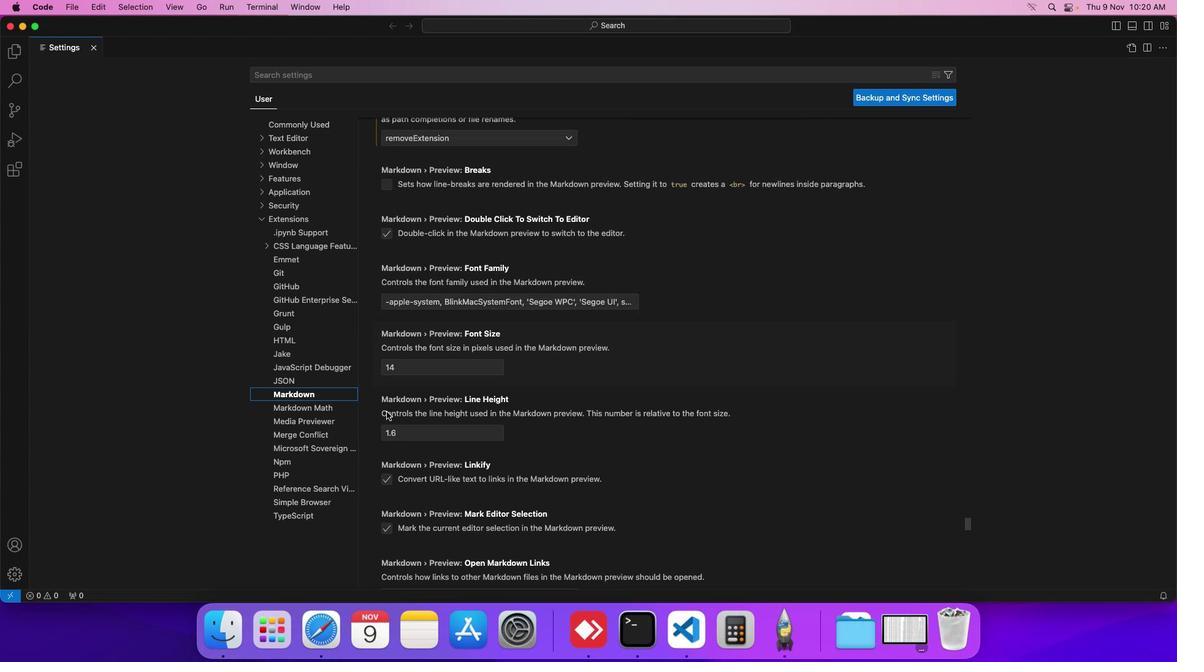 
Action: Mouse scrolled (386, 412) with delta (0, 0)
Screenshot: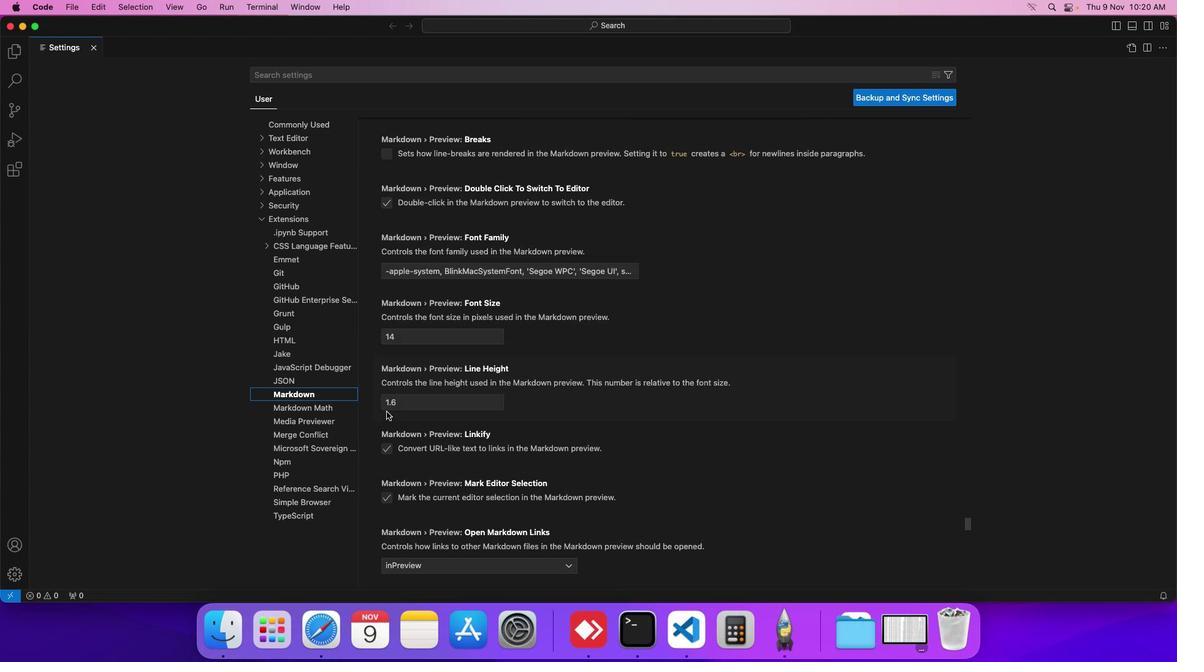 
Action: Mouse scrolled (386, 412) with delta (0, 0)
Screenshot: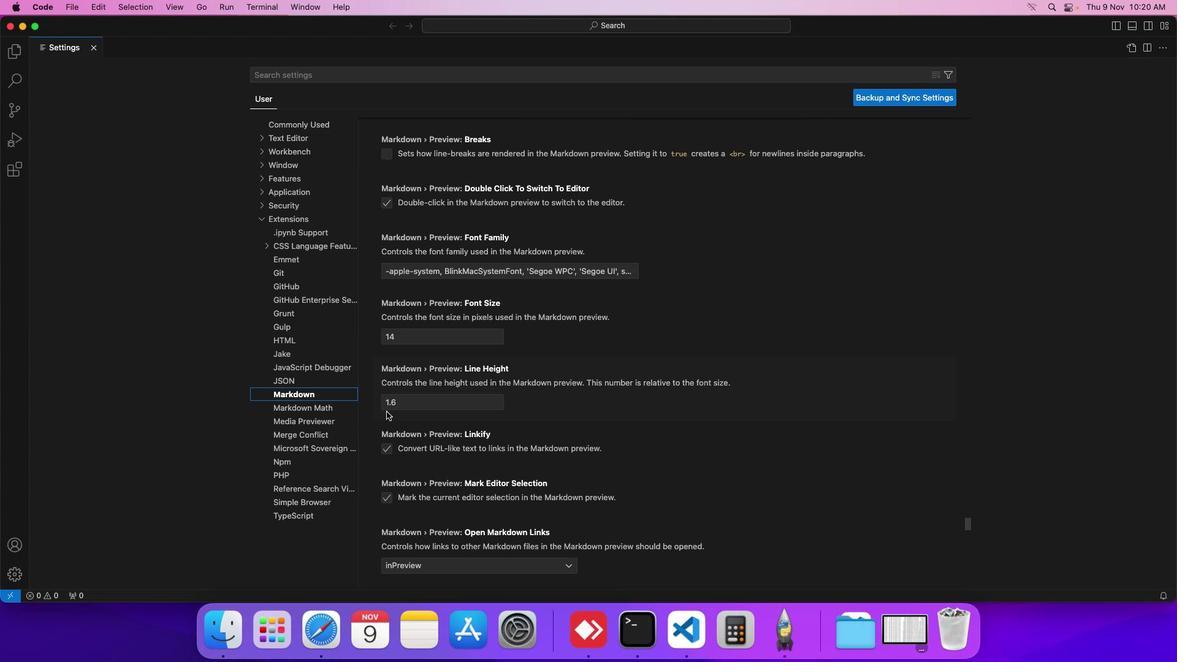 
Action: Mouse scrolled (386, 412) with delta (0, 0)
Screenshot: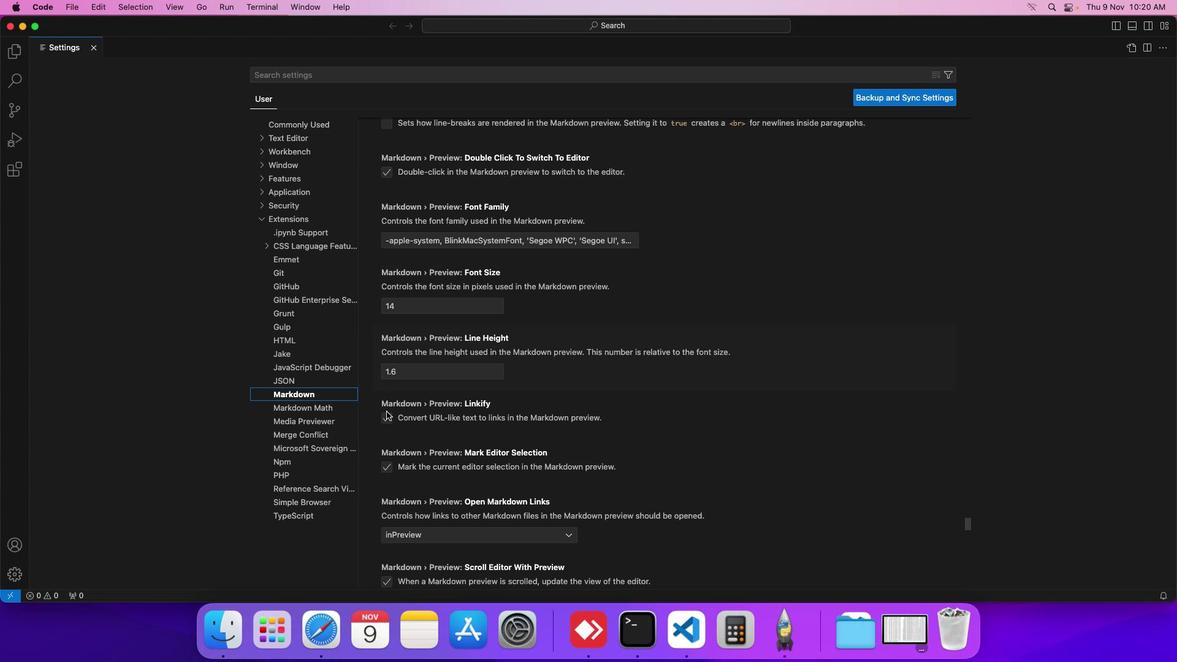 
Action: Mouse scrolled (386, 412) with delta (0, 0)
Screenshot: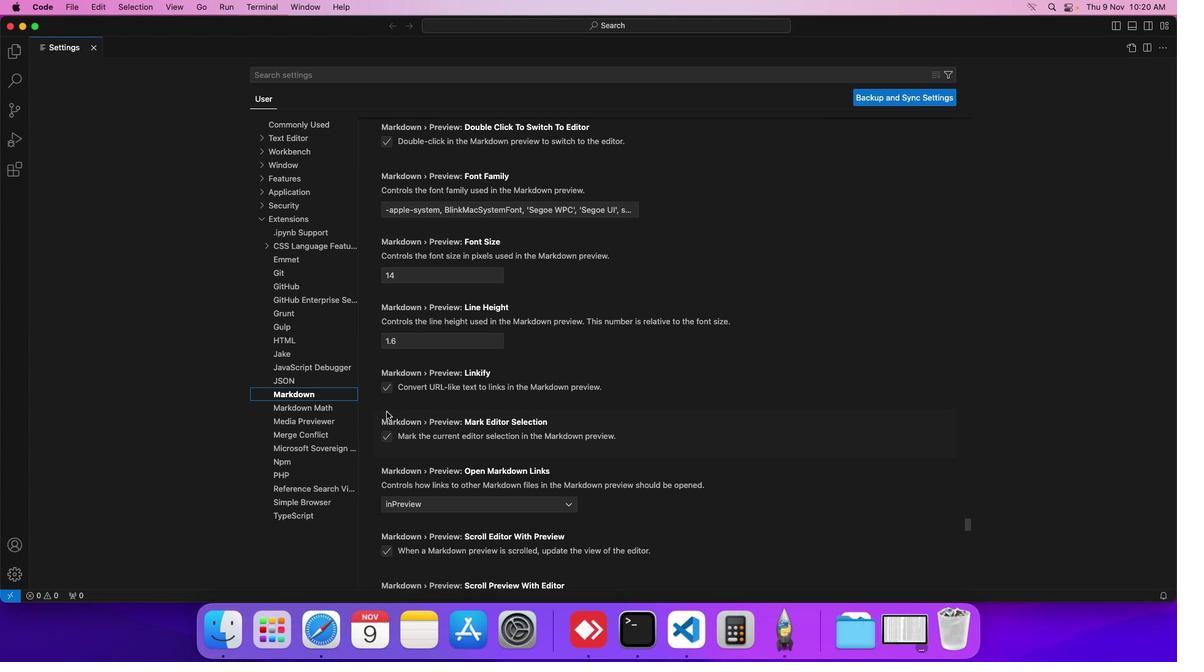 
Action: Mouse scrolled (386, 412) with delta (0, 0)
Screenshot: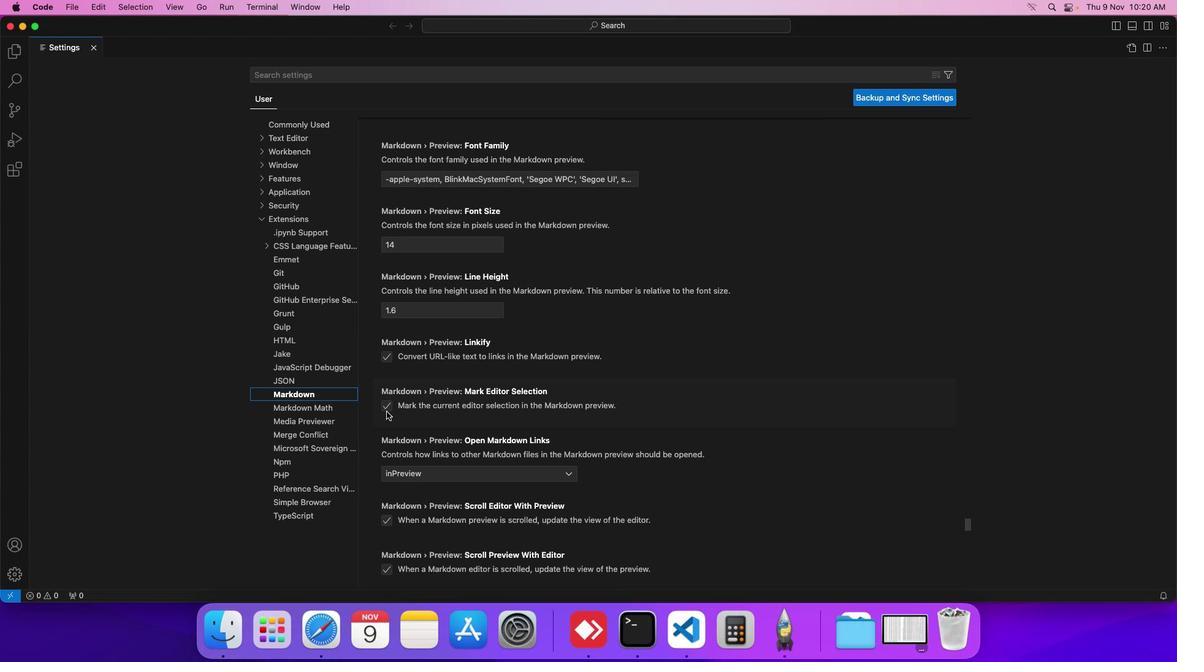
Action: Mouse moved to (387, 407)
Screenshot: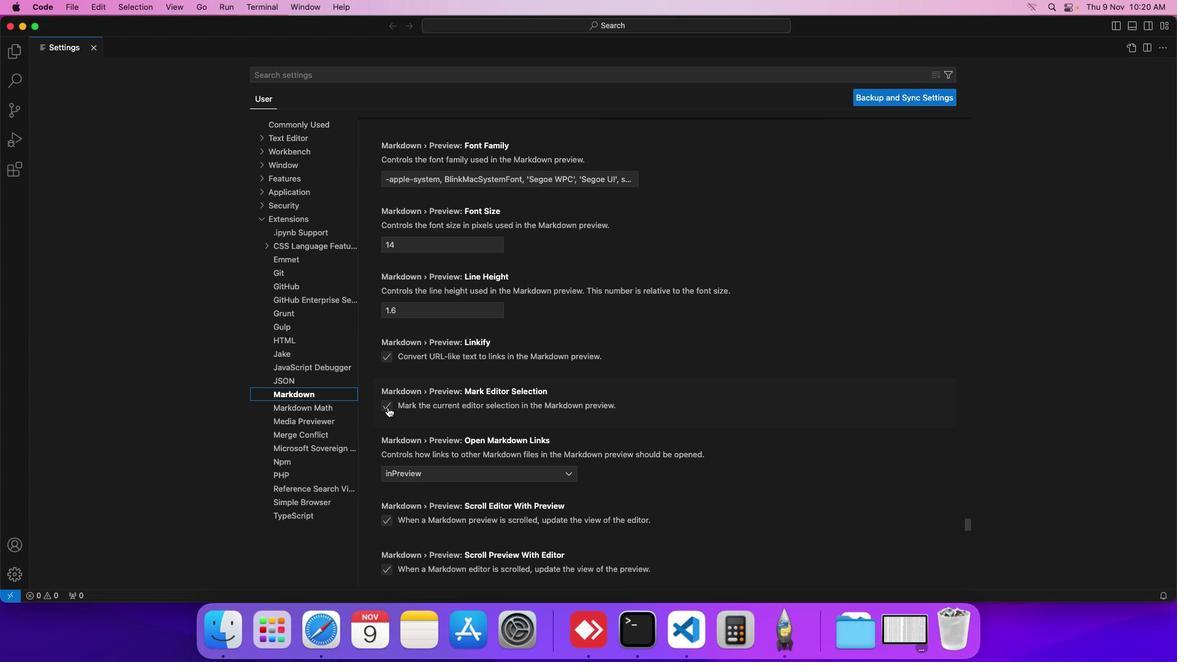 
Action: Mouse pressed left at (387, 407)
Screenshot: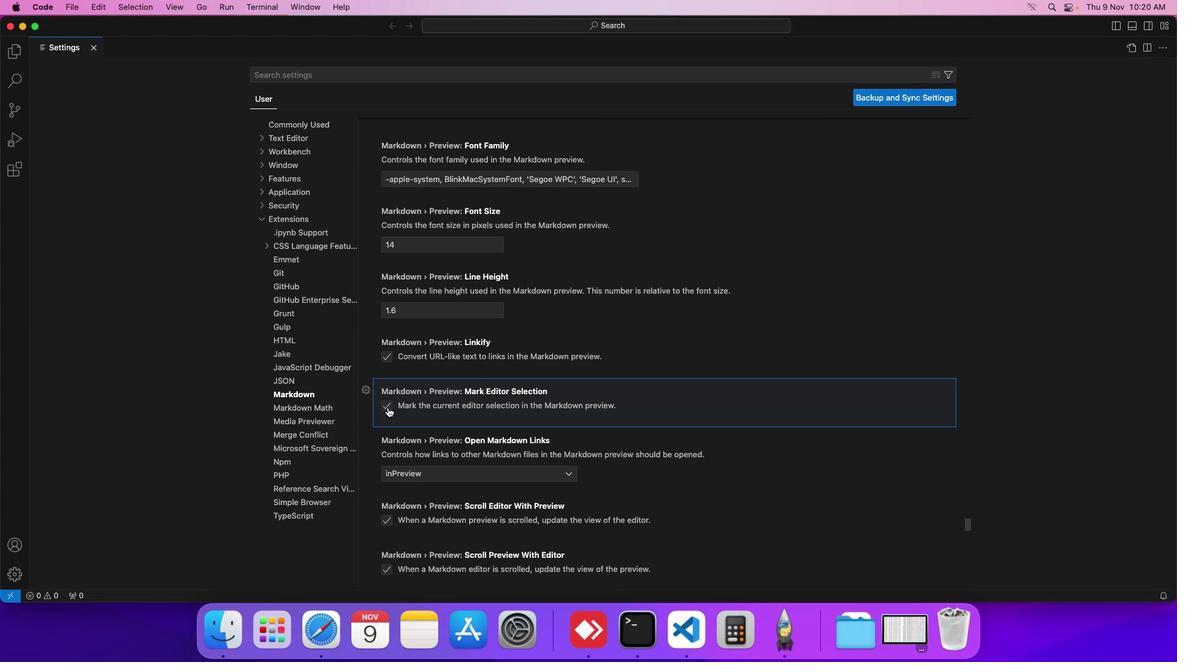 
Action: Mouse moved to (428, 408)
Screenshot: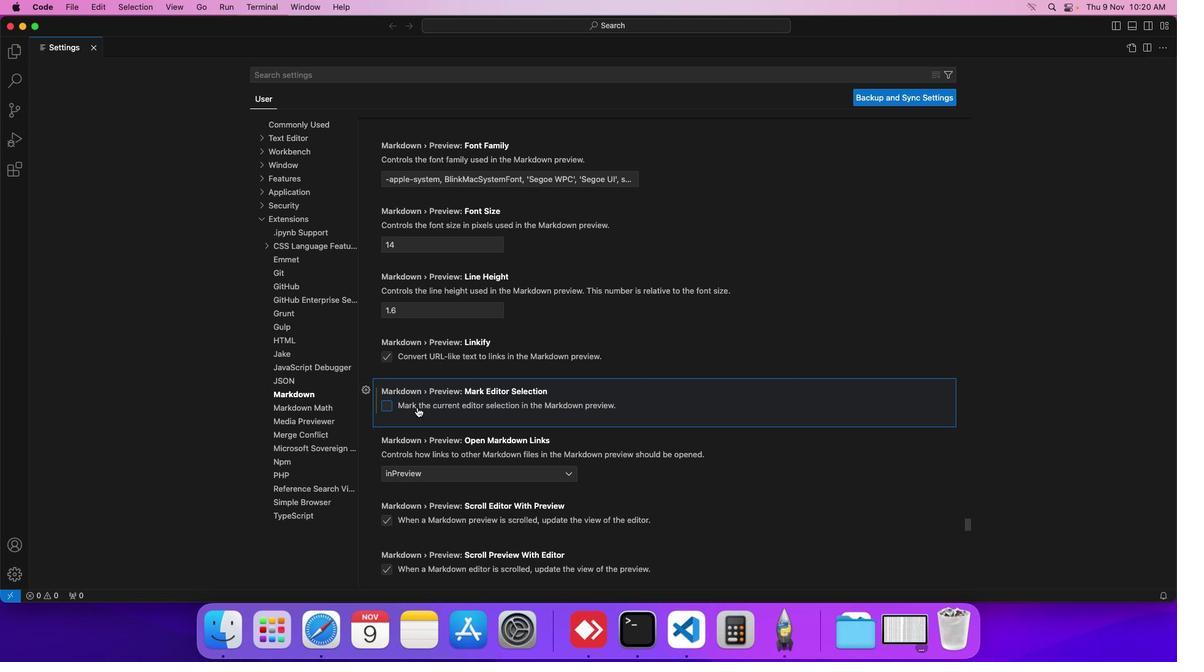 
